 Task: In the  document pitch.txt Use the feature 'and check spelling and grammer' Select the body of letter and change paragraph spacing to  'Double' Select the word Greetings and change font size to  27
Action: Mouse moved to (278, 437)
Screenshot: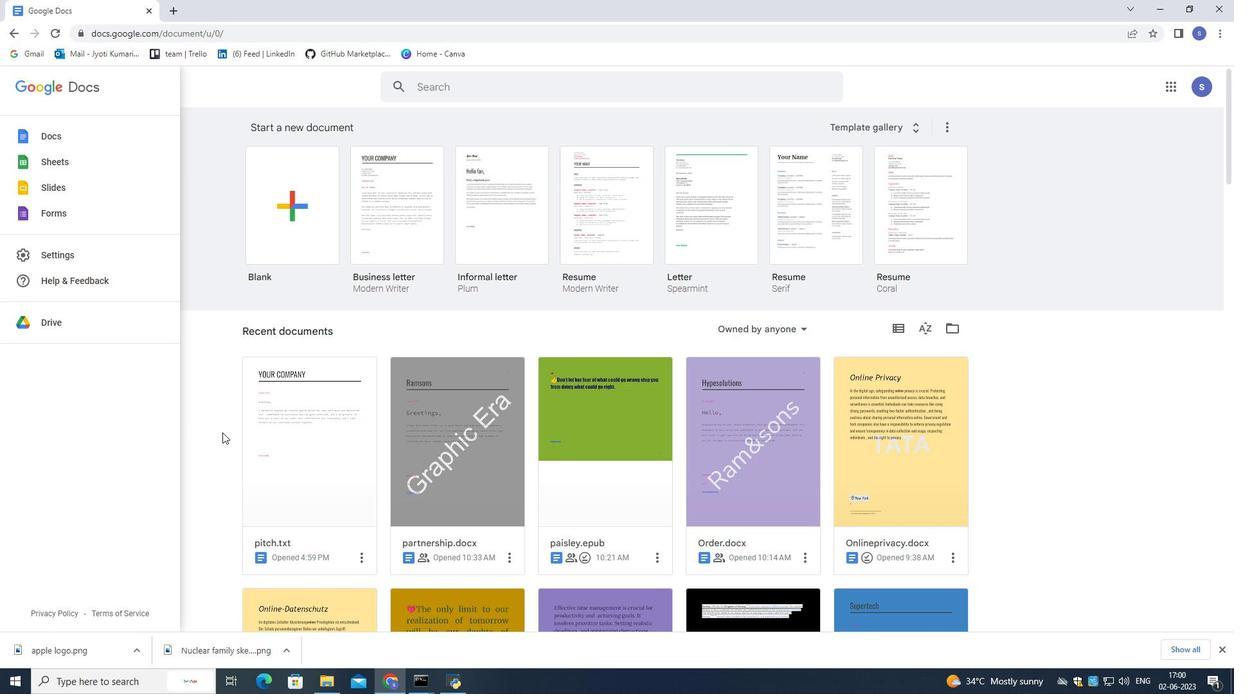 
Action: Mouse pressed left at (278, 437)
Screenshot: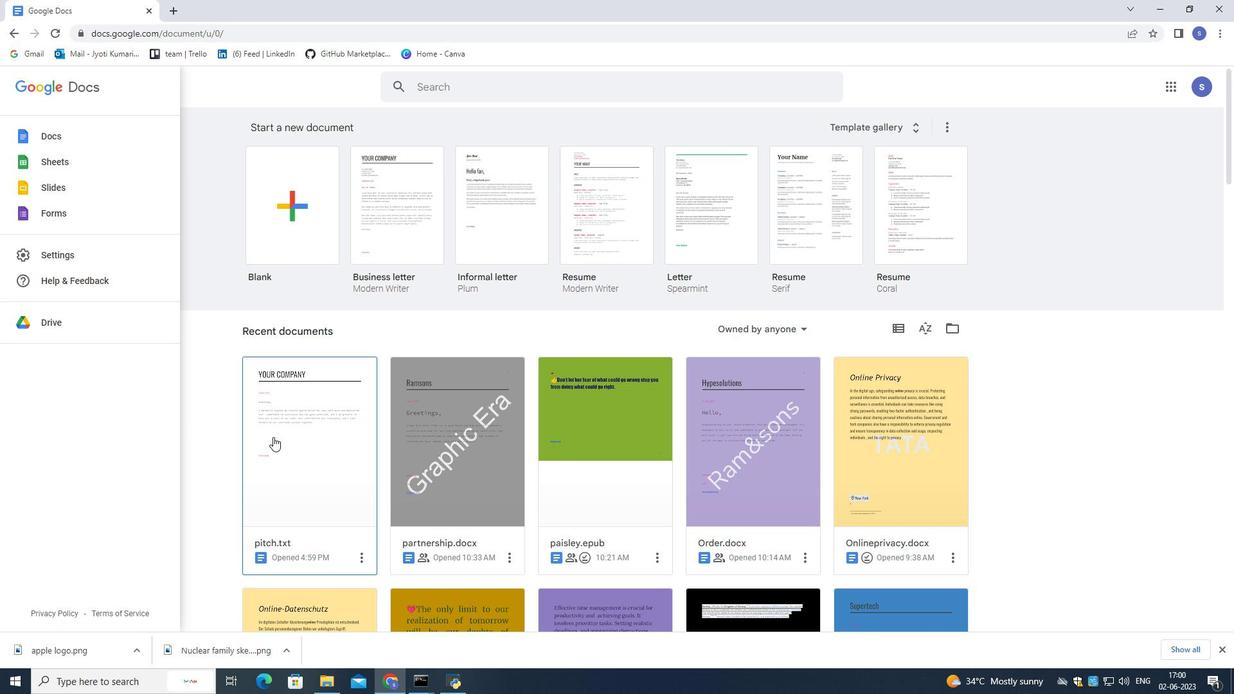 
Action: Mouse moved to (280, 438)
Screenshot: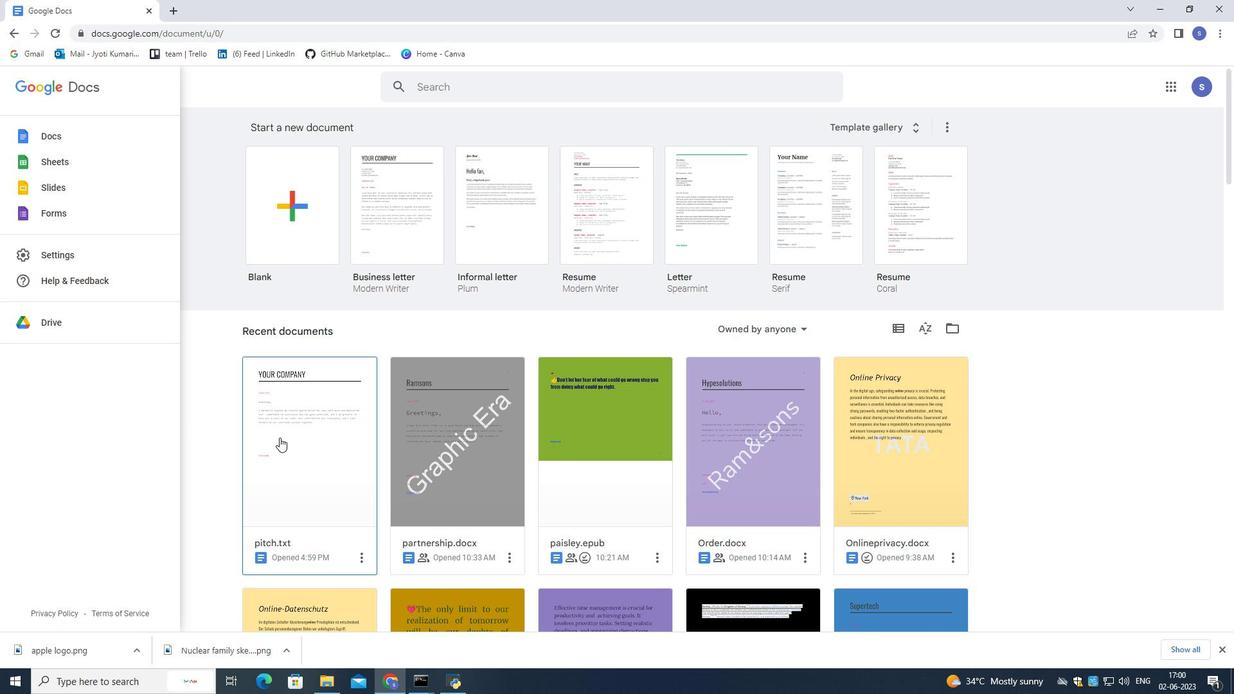 
Action: Mouse pressed left at (280, 438)
Screenshot: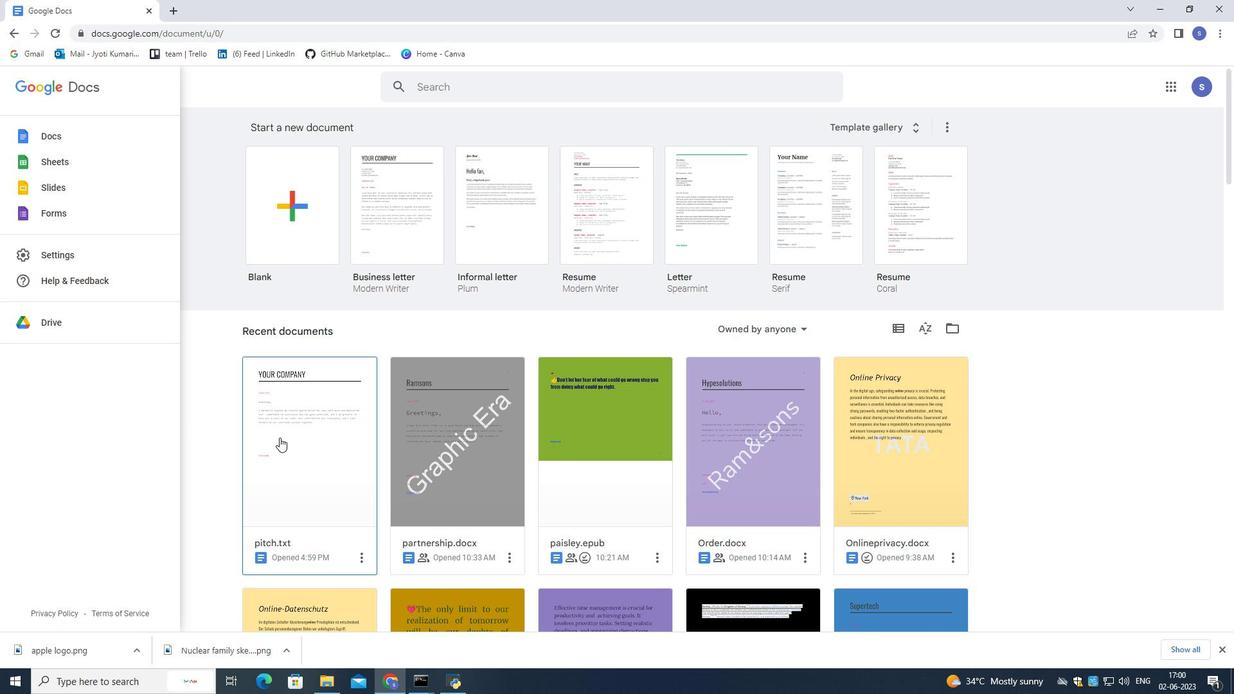 
Action: Mouse moved to (388, 382)
Screenshot: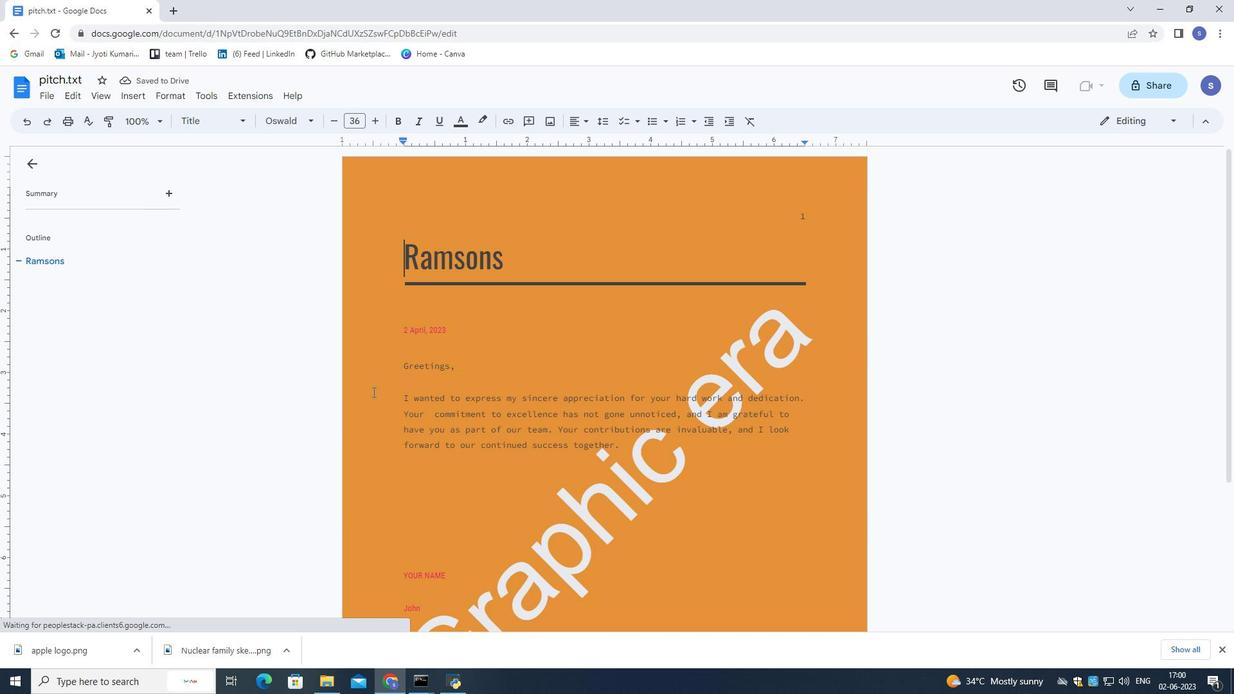 
Action: Mouse scrolled (388, 381) with delta (0, 0)
Screenshot: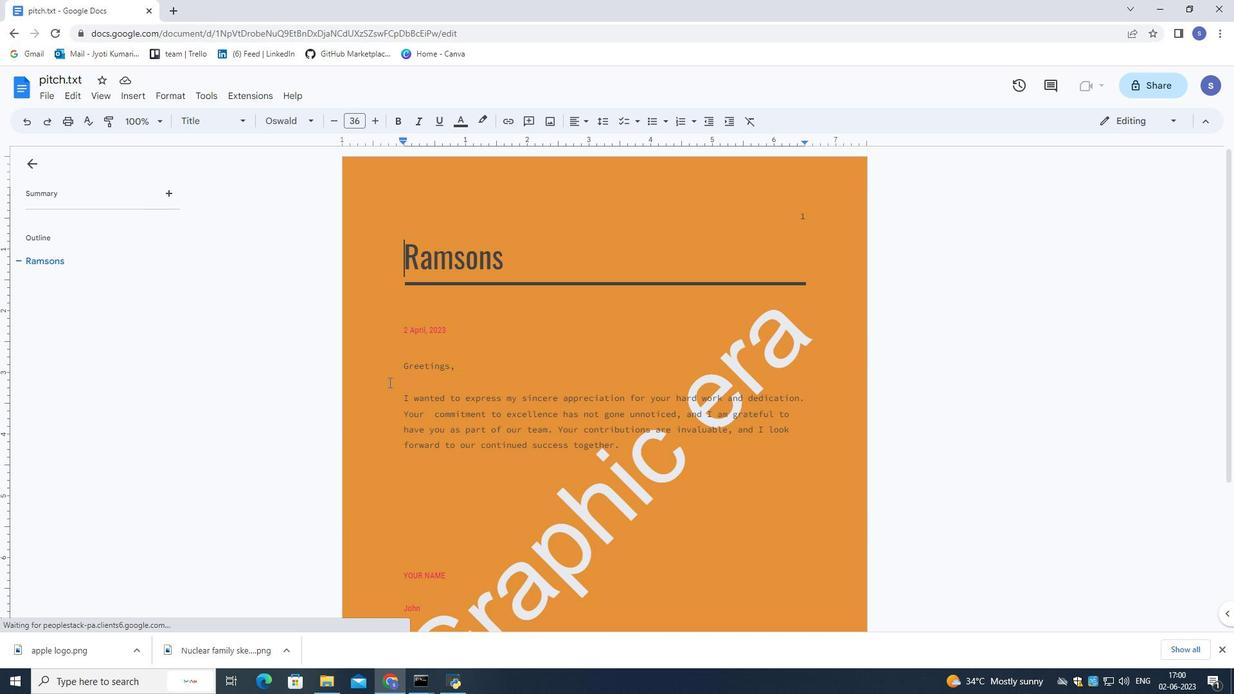 
Action: Mouse scrolled (388, 383) with delta (0, 0)
Screenshot: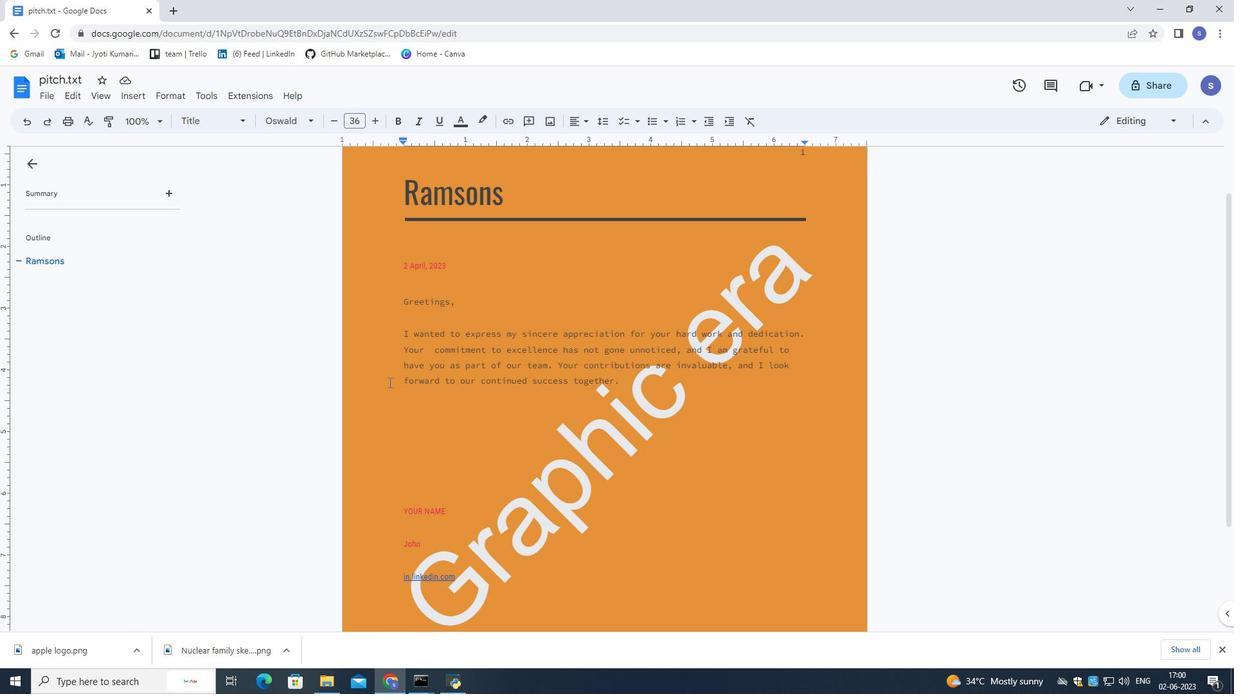 
Action: Mouse moved to (210, 95)
Screenshot: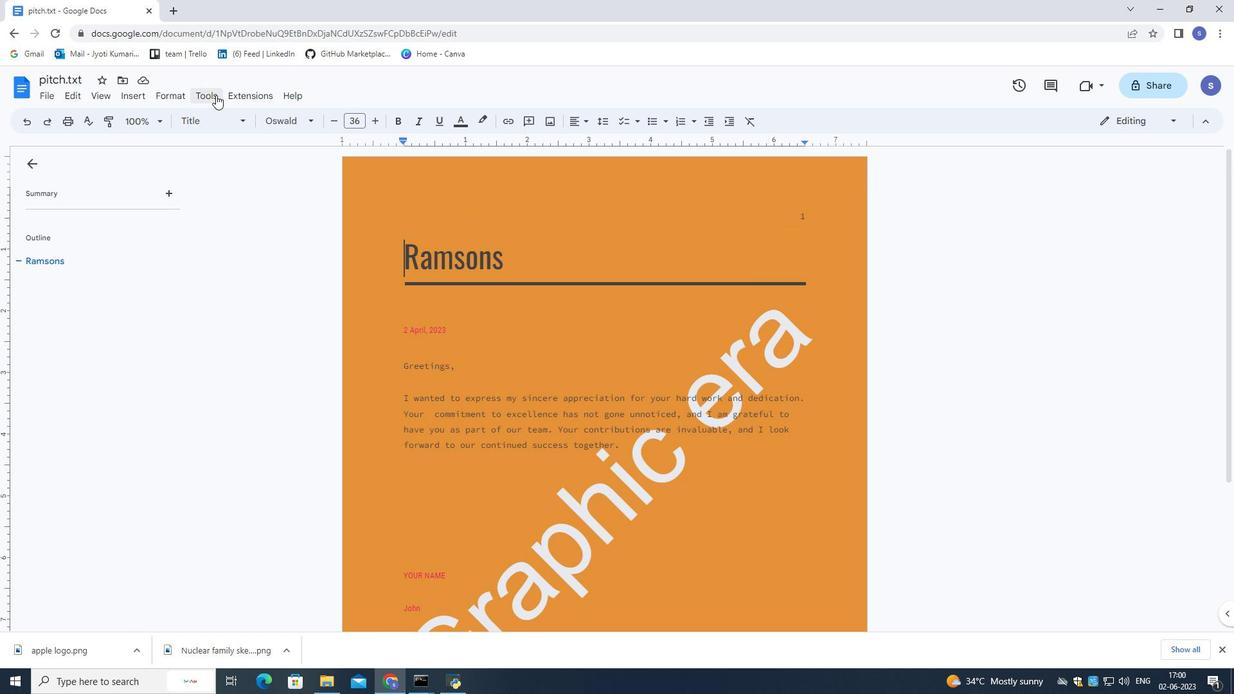 
Action: Mouse pressed left at (210, 95)
Screenshot: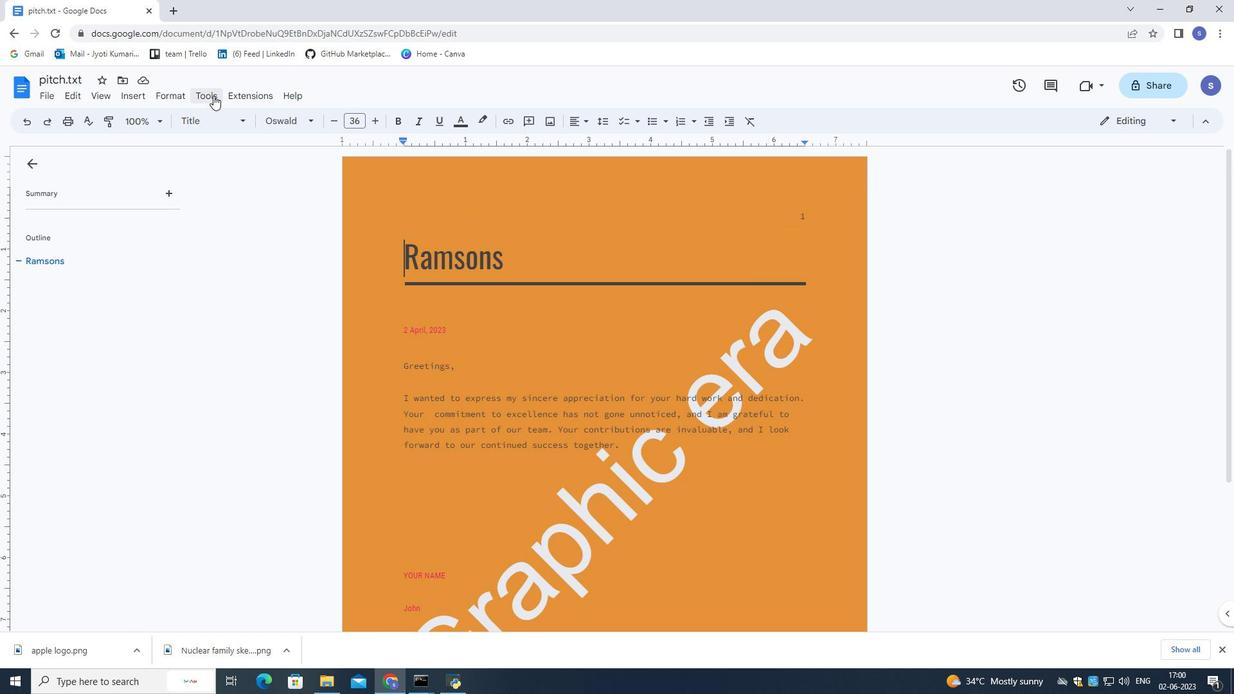 
Action: Mouse moved to (444, 125)
Screenshot: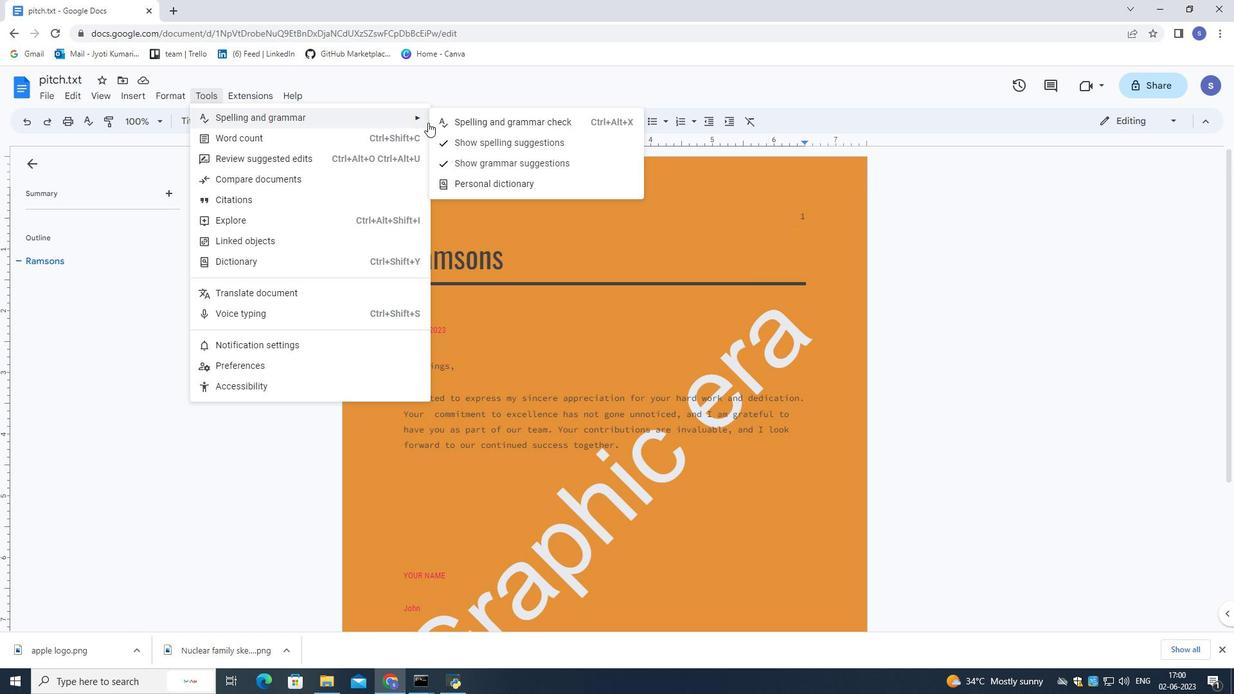 
Action: Mouse pressed left at (444, 125)
Screenshot: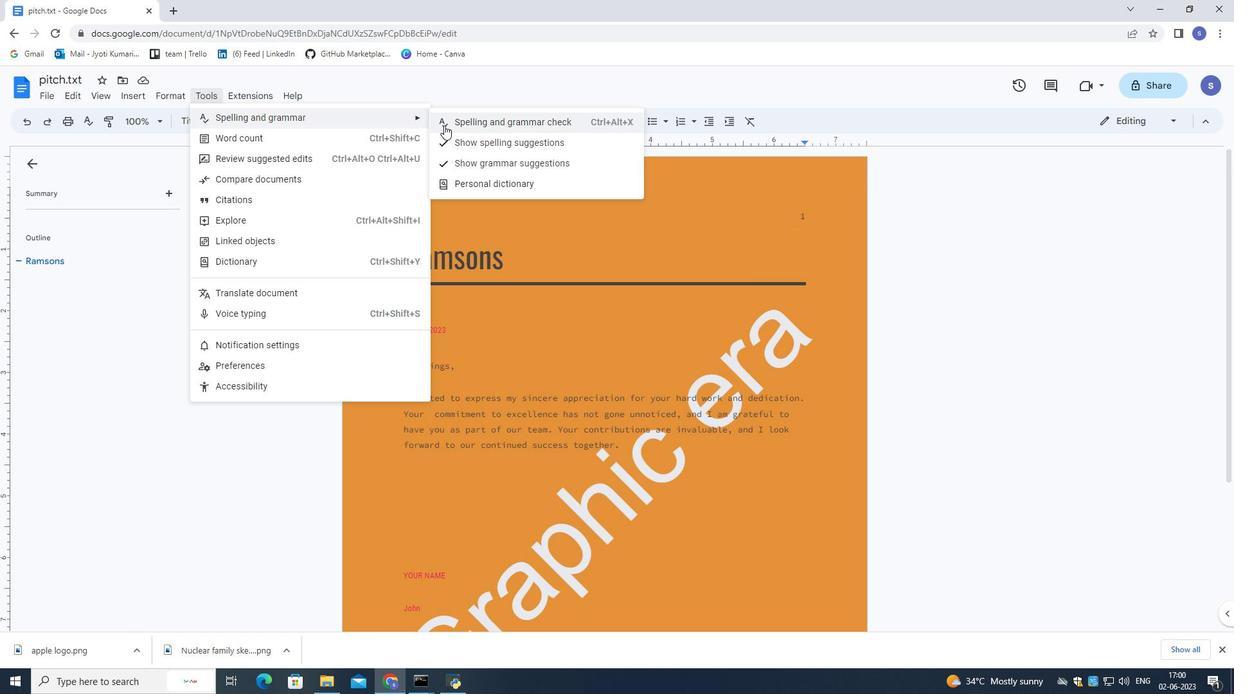 
Action: Mouse moved to (633, 449)
Screenshot: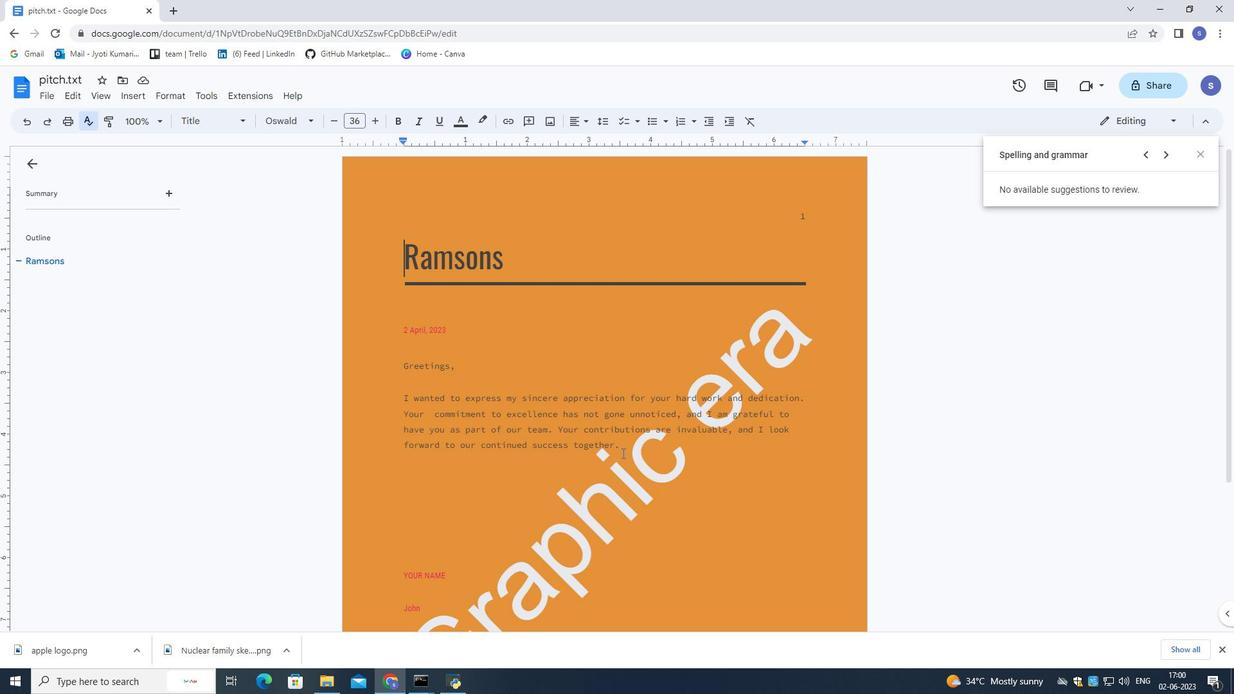 
Action: Mouse pressed left at (633, 449)
Screenshot: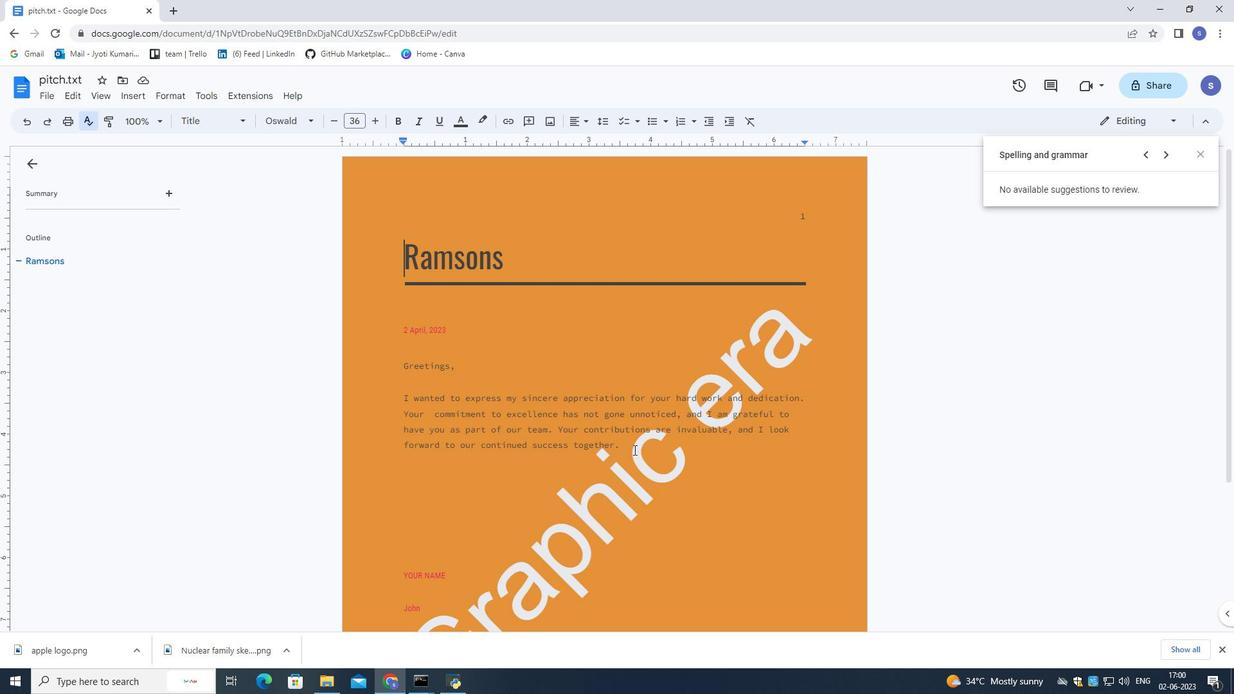 
Action: Mouse moved to (596, 123)
Screenshot: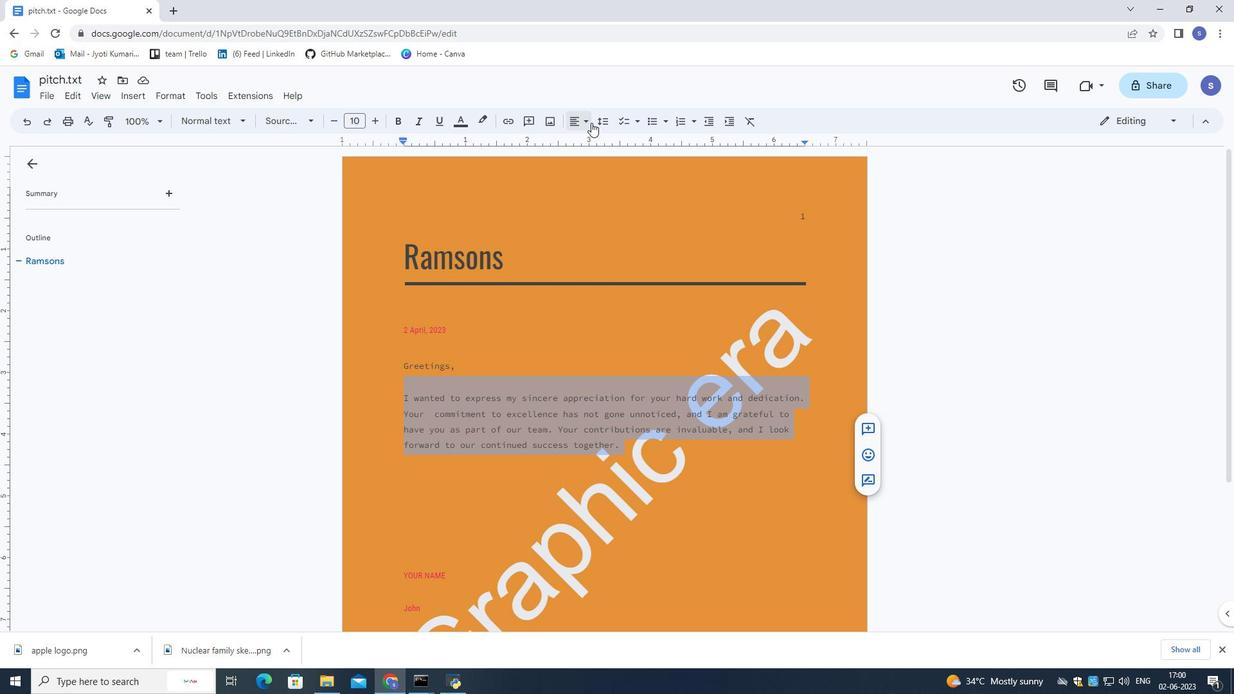 
Action: Mouse pressed left at (596, 123)
Screenshot: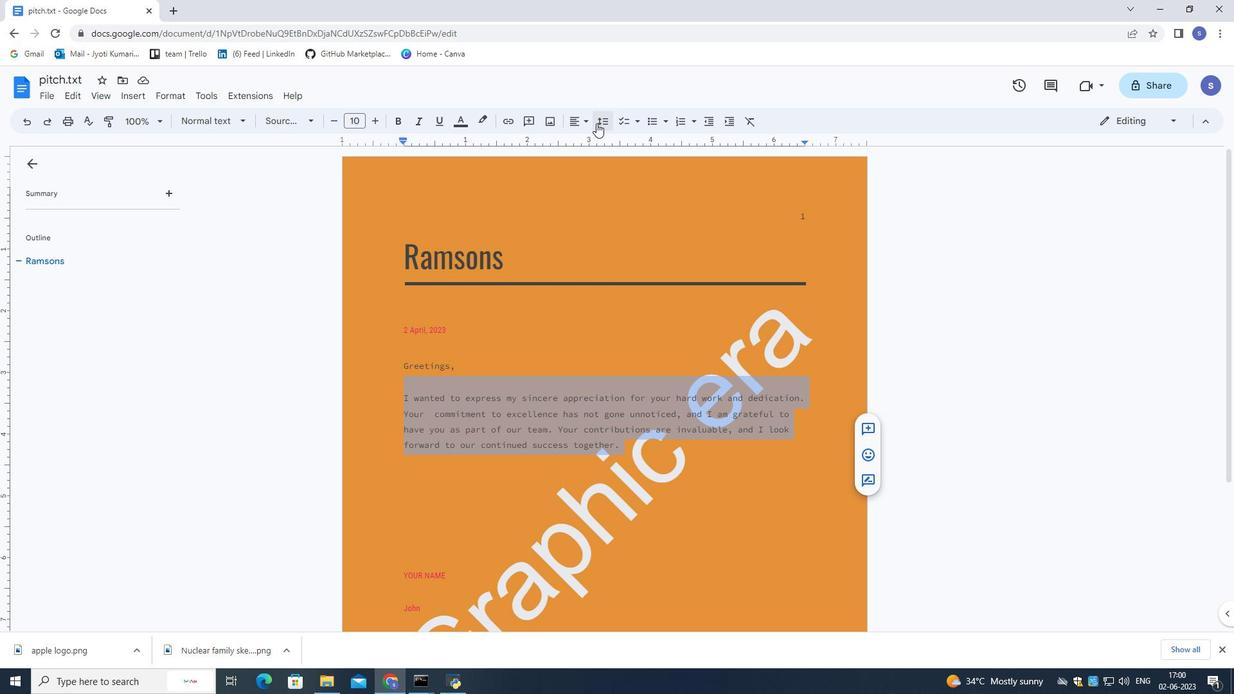
Action: Mouse moved to (614, 205)
Screenshot: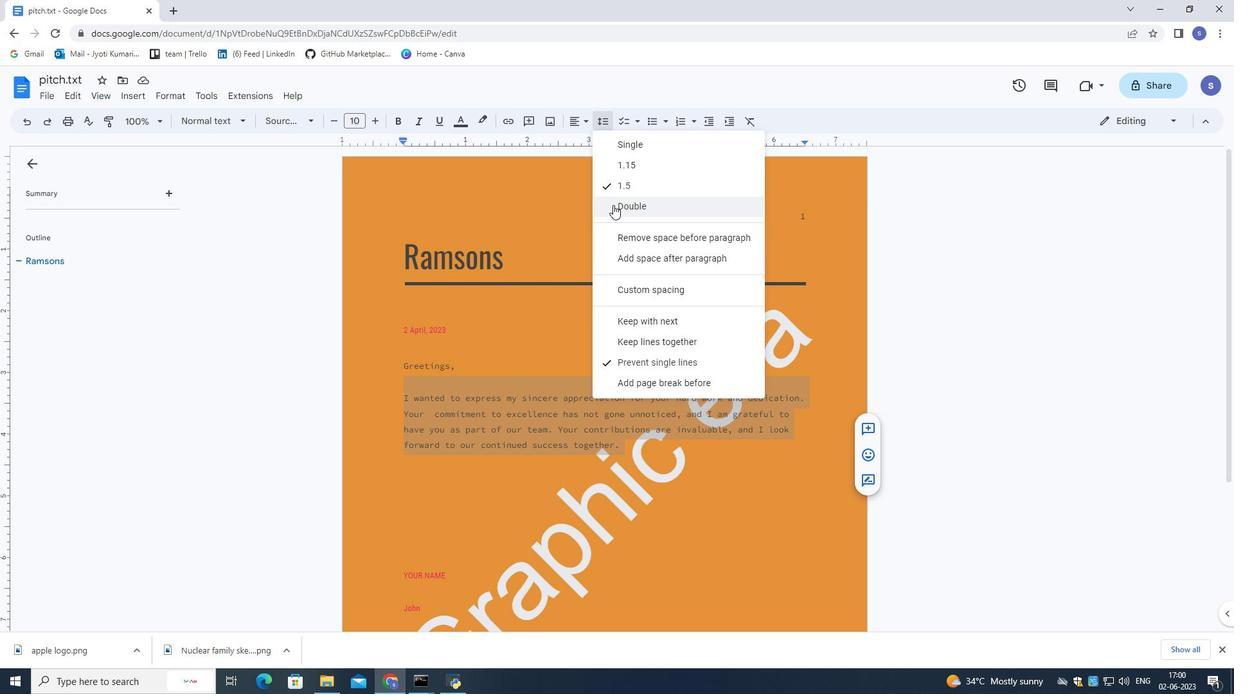 
Action: Mouse pressed left at (614, 205)
Screenshot: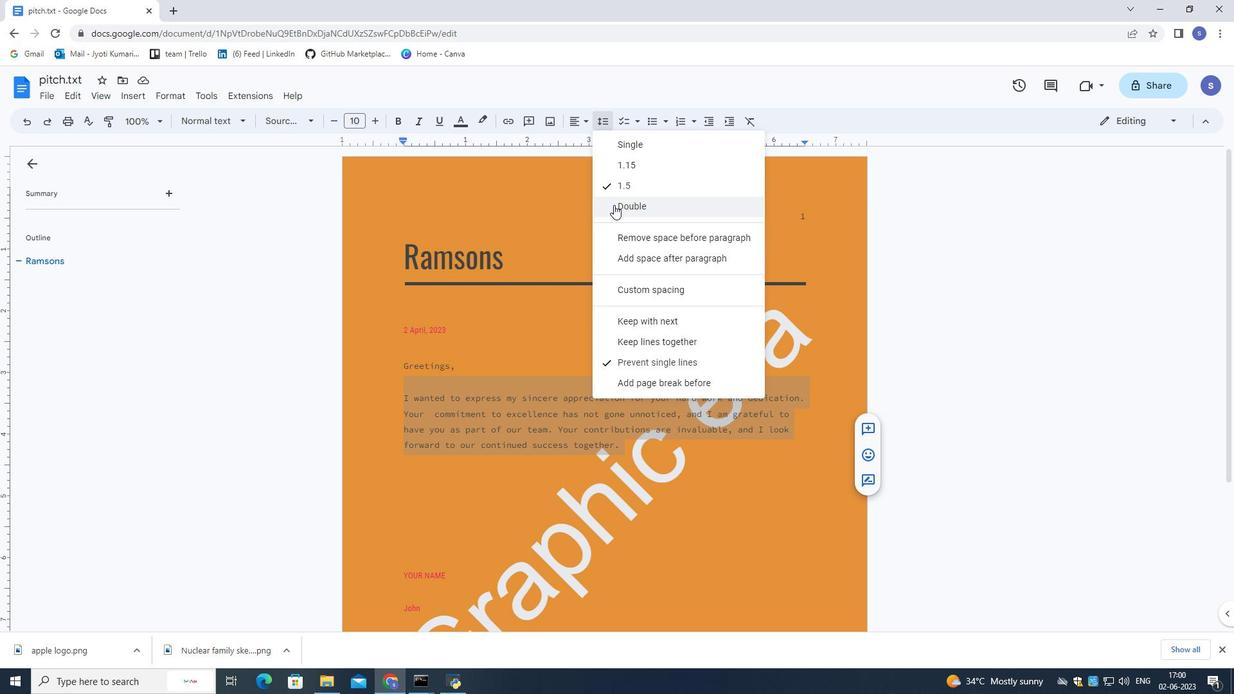 
Action: Mouse moved to (465, 362)
Screenshot: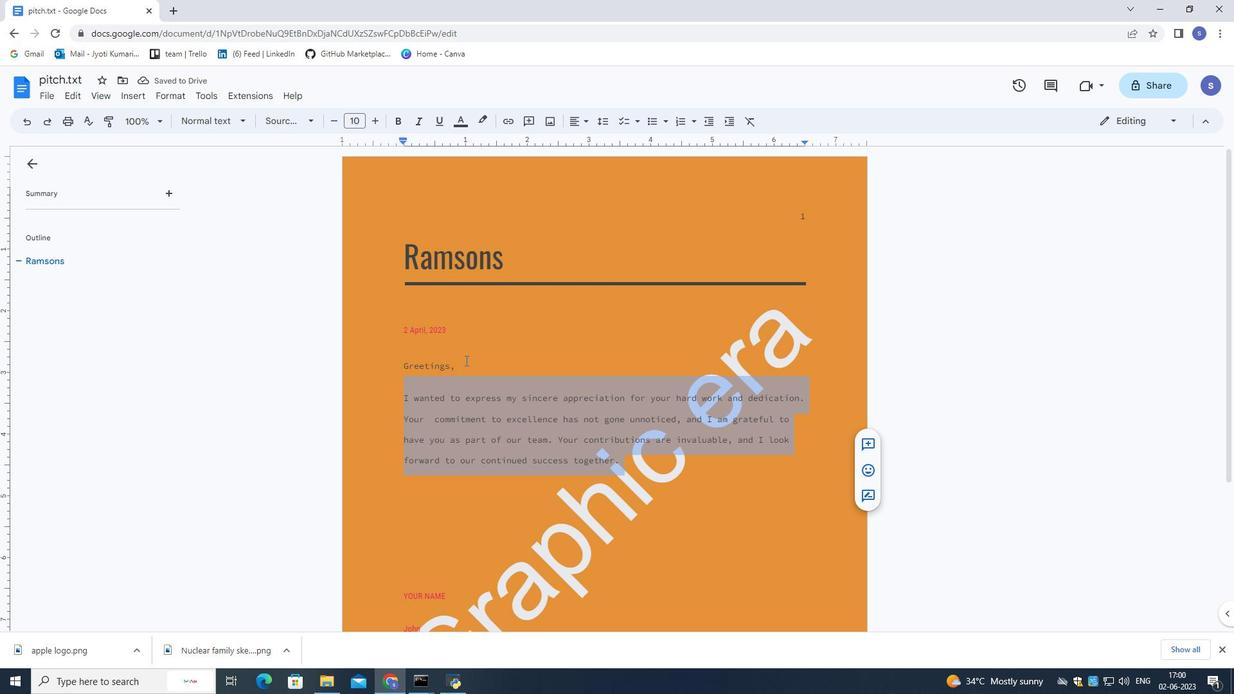 
Action: Mouse pressed left at (465, 362)
Screenshot: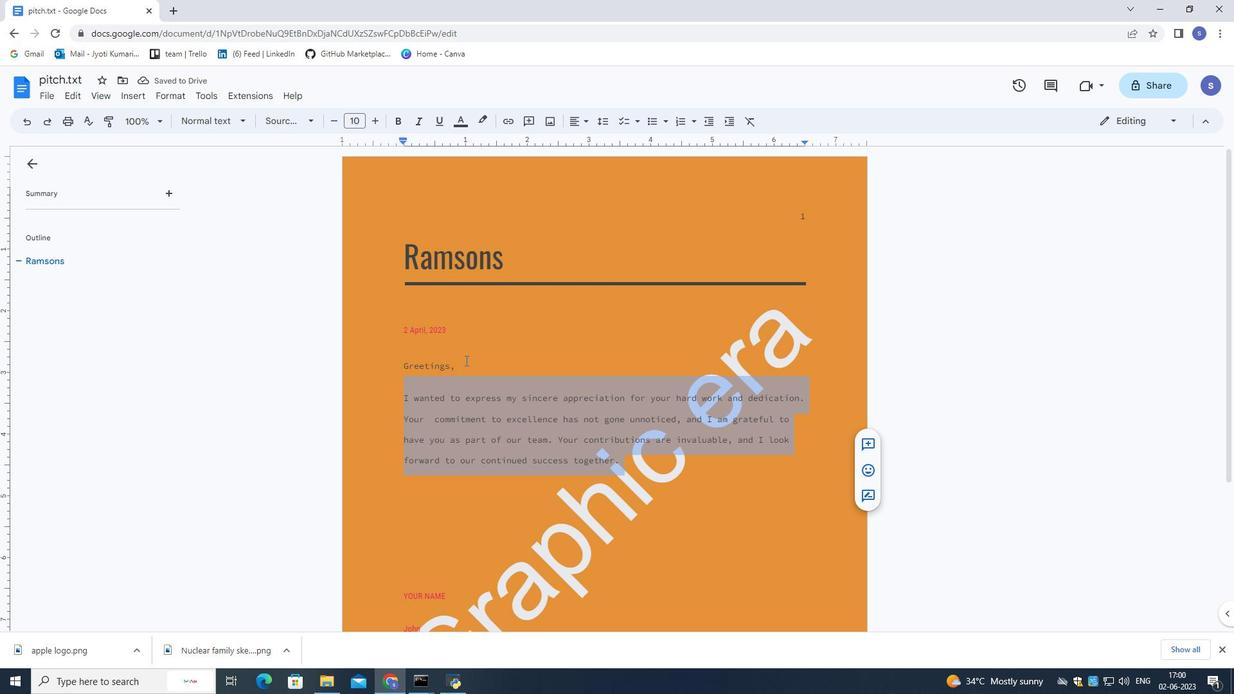 
Action: Mouse moved to (370, 124)
Screenshot: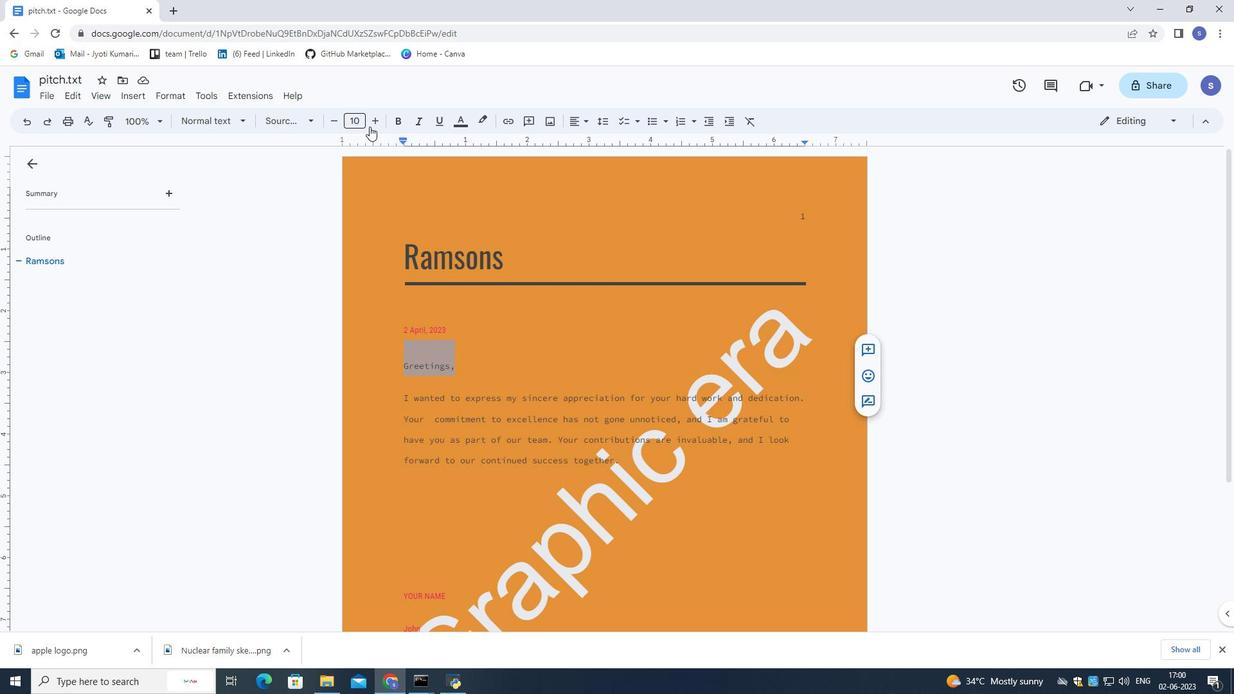 
Action: Mouse pressed left at (370, 124)
Screenshot: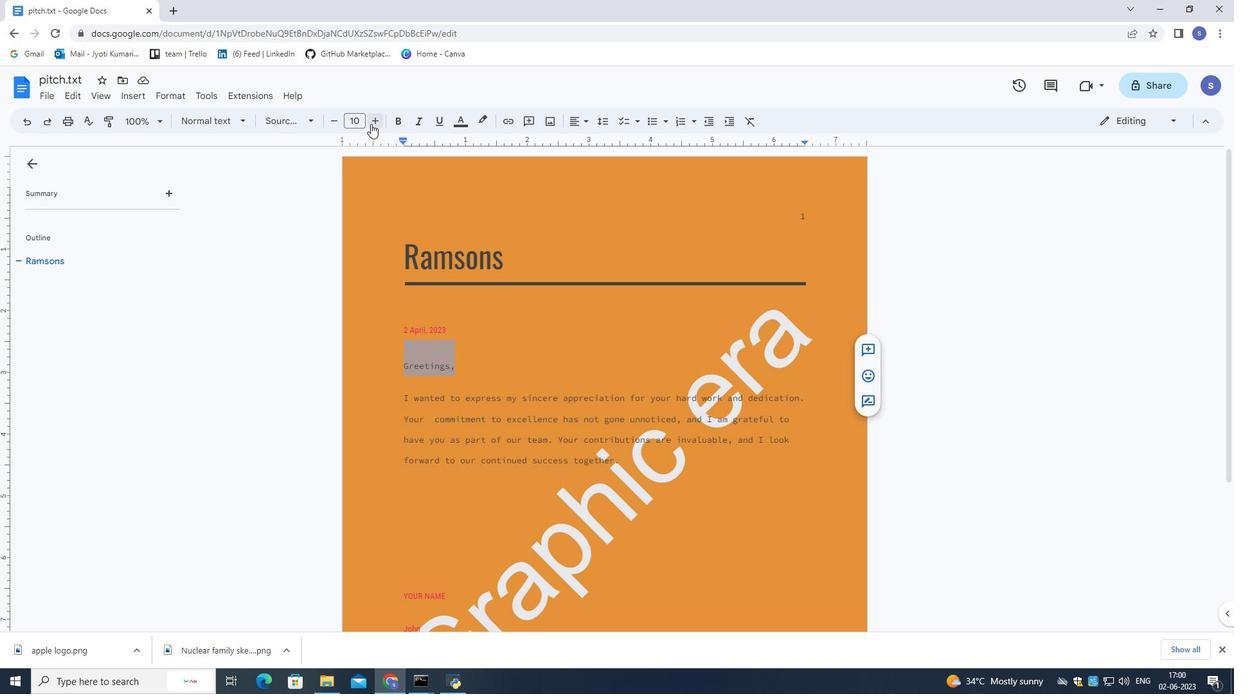 
Action: Mouse moved to (376, 122)
Screenshot: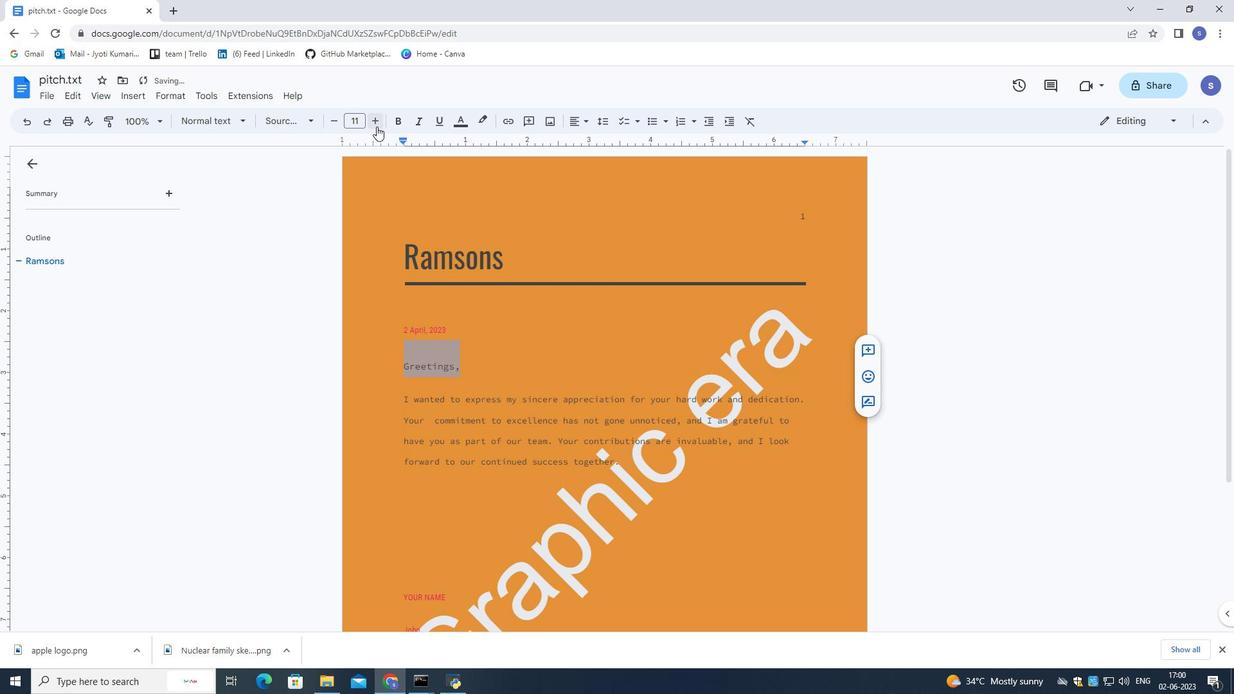 
Action: Mouse pressed left at (376, 122)
Screenshot: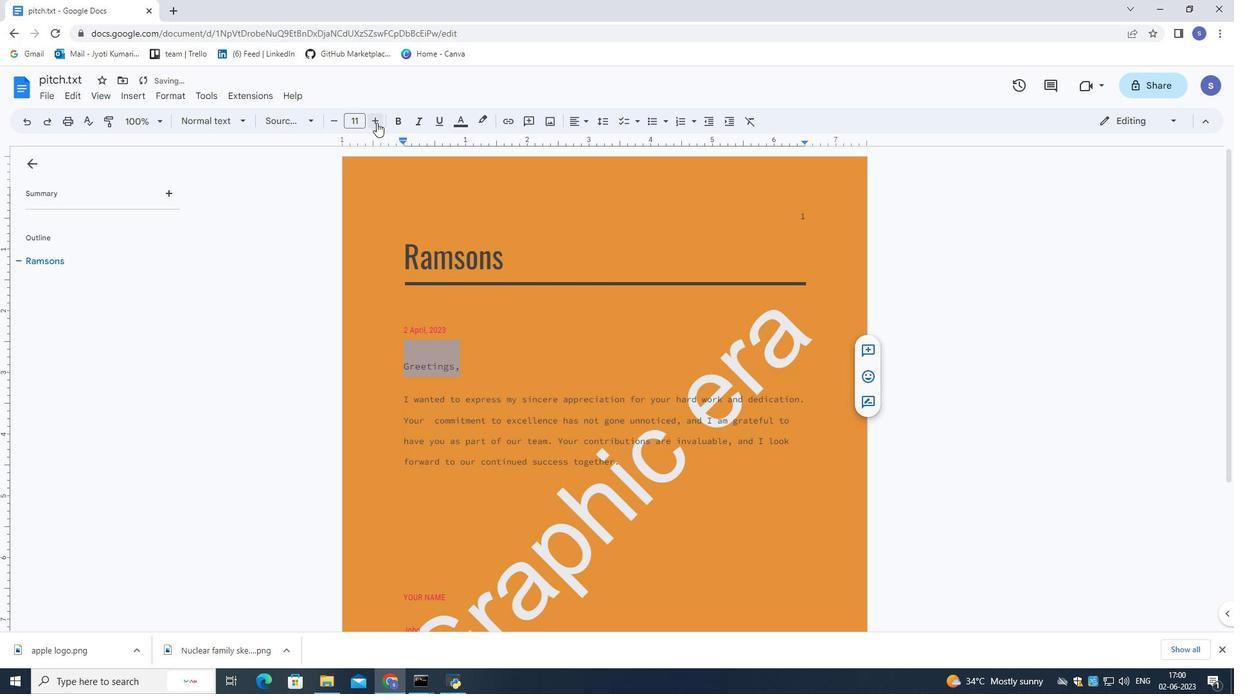 
Action: Mouse moved to (375, 122)
Screenshot: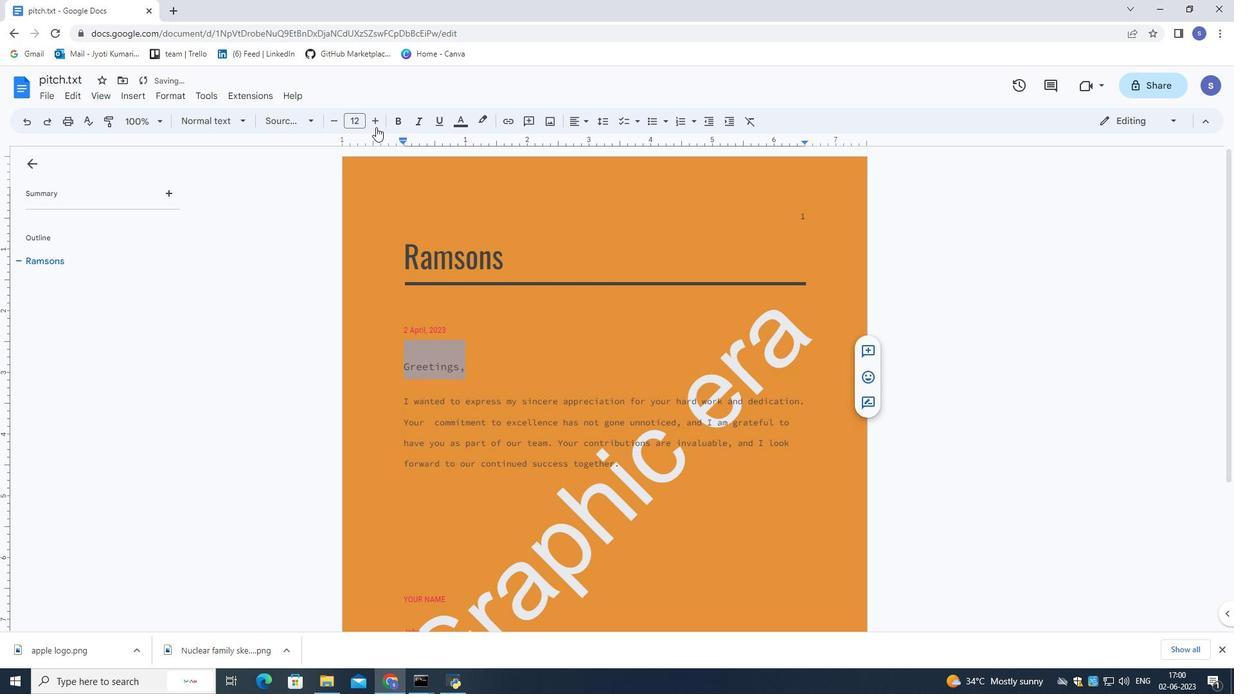 
Action: Mouse pressed left at (375, 122)
Screenshot: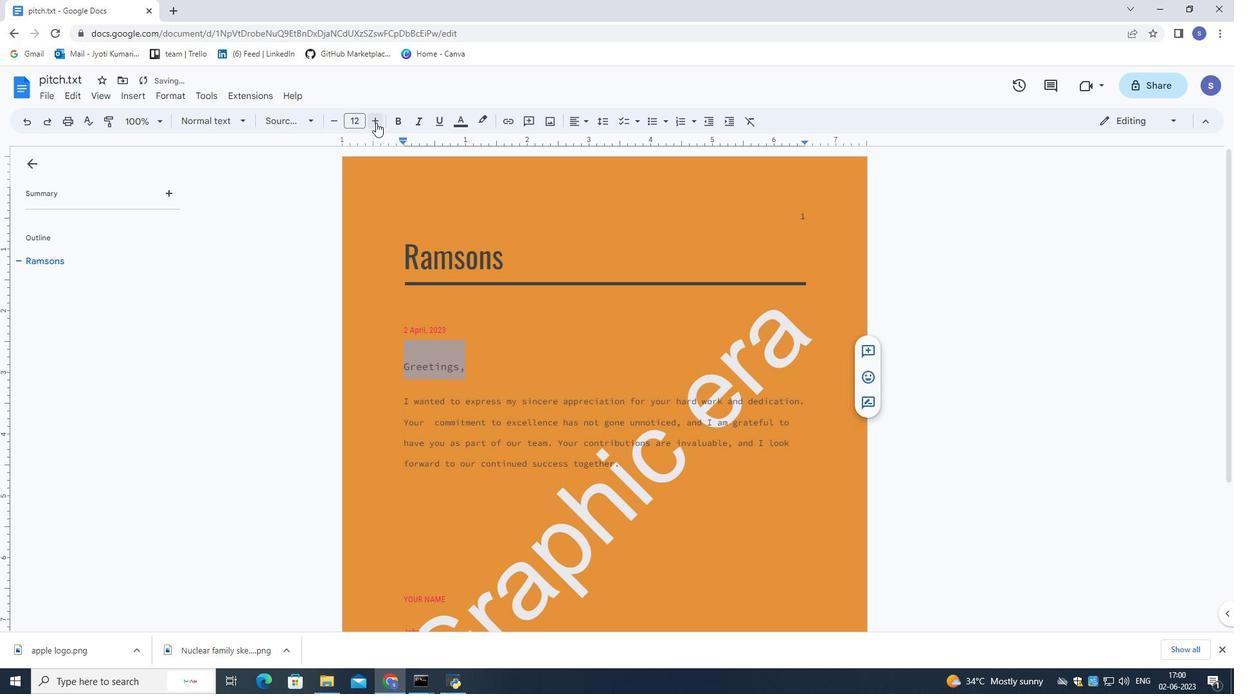 
Action: Mouse moved to (349, 120)
Screenshot: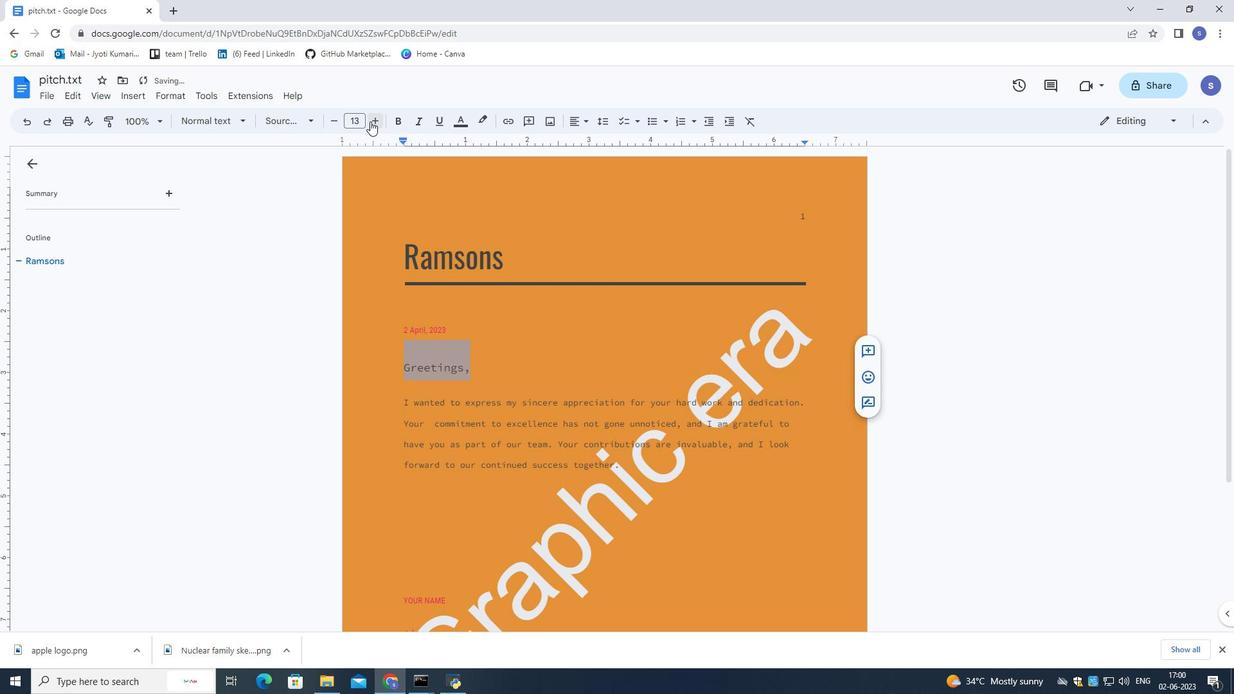 
Action: Mouse pressed left at (349, 120)
Screenshot: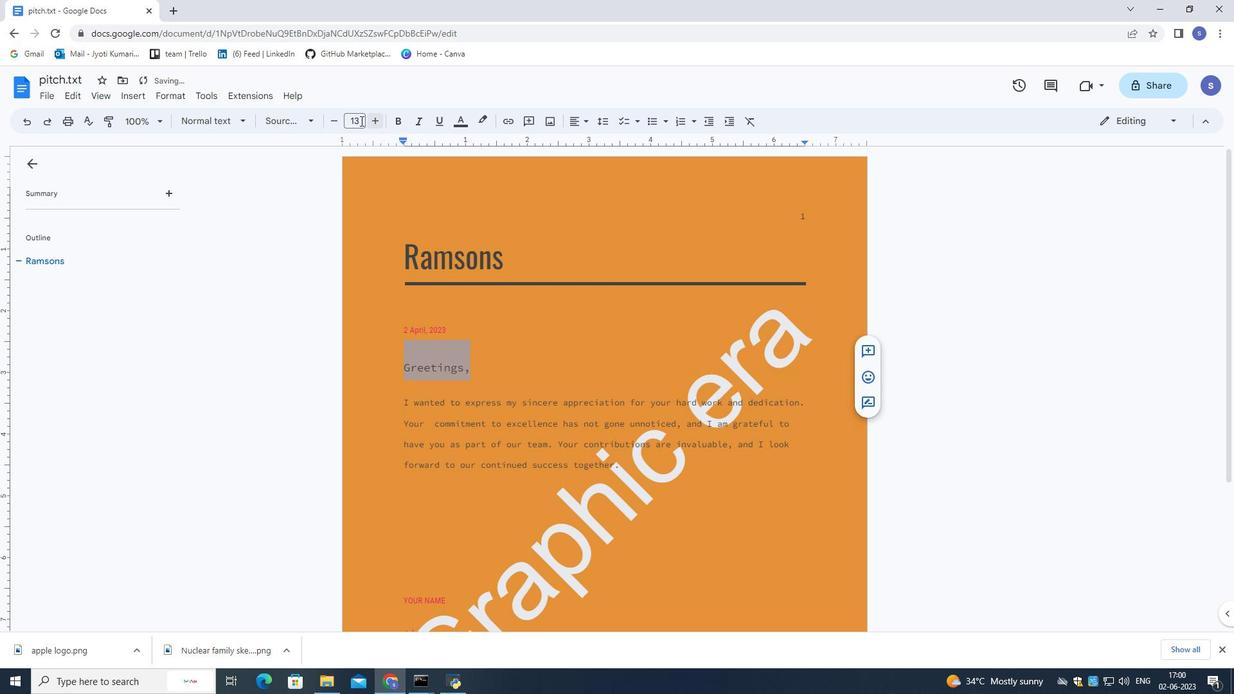
Action: Mouse moved to (372, 123)
Screenshot: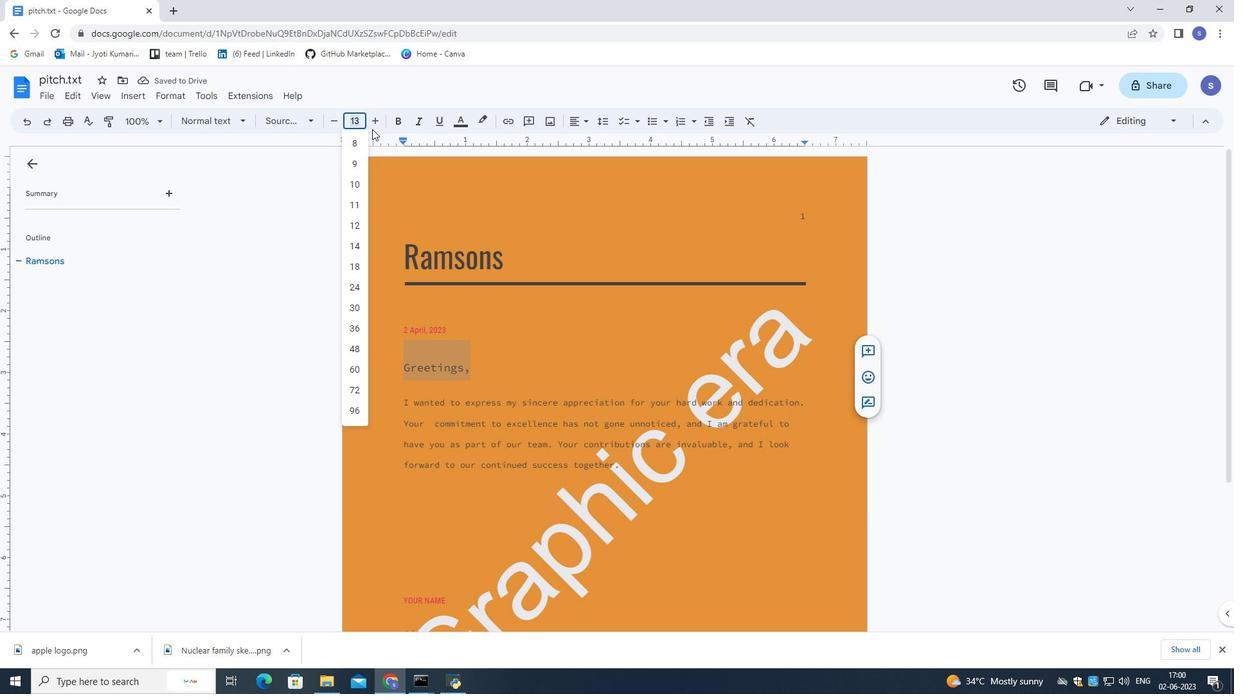 
Action: Mouse pressed left at (372, 123)
Screenshot: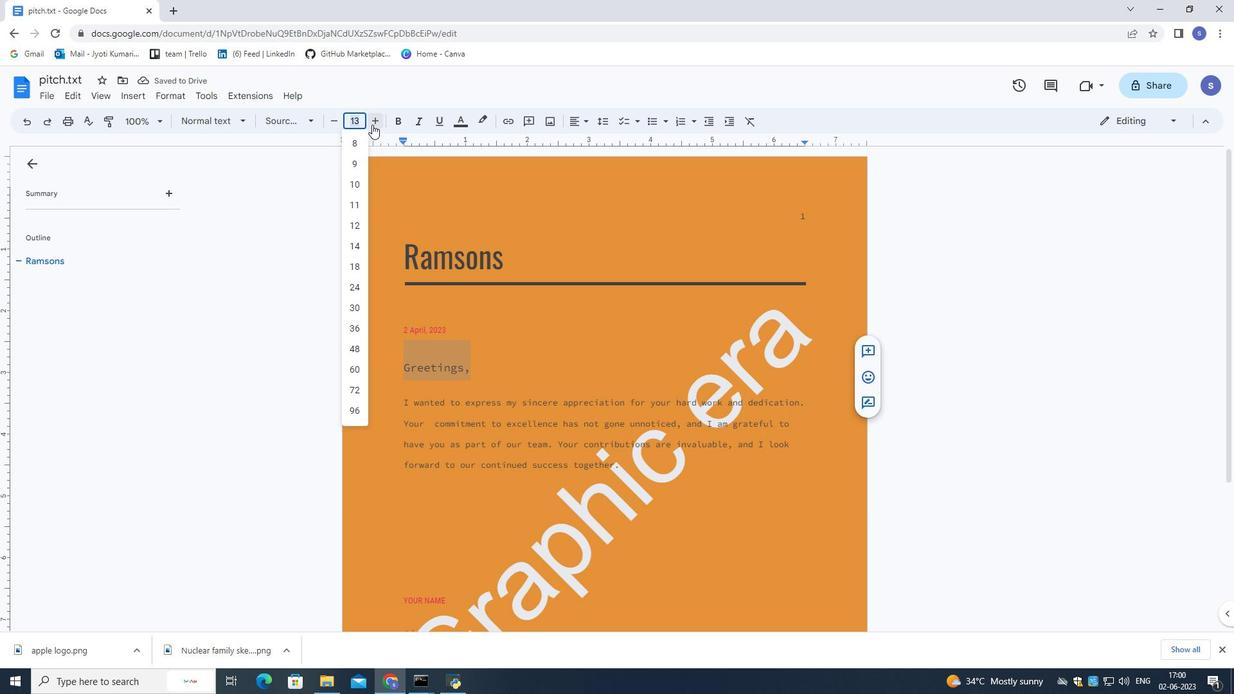 
Action: Mouse pressed left at (372, 123)
Screenshot: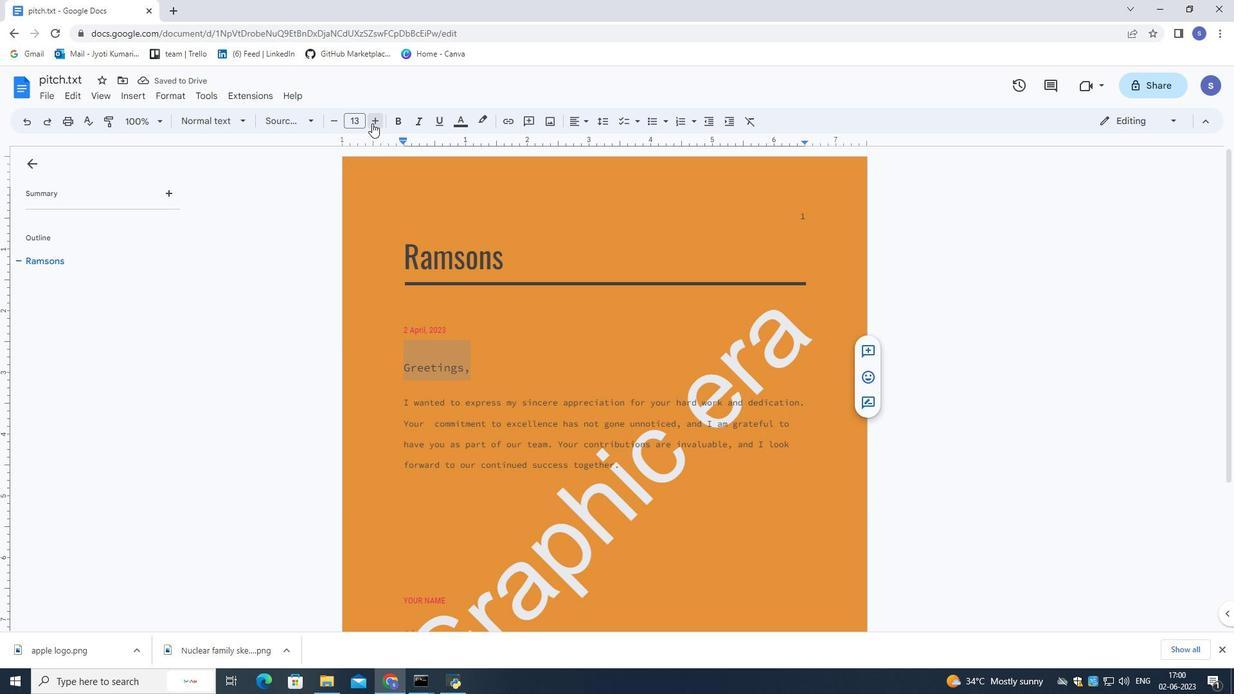 
Action: Mouse pressed left at (372, 123)
Screenshot: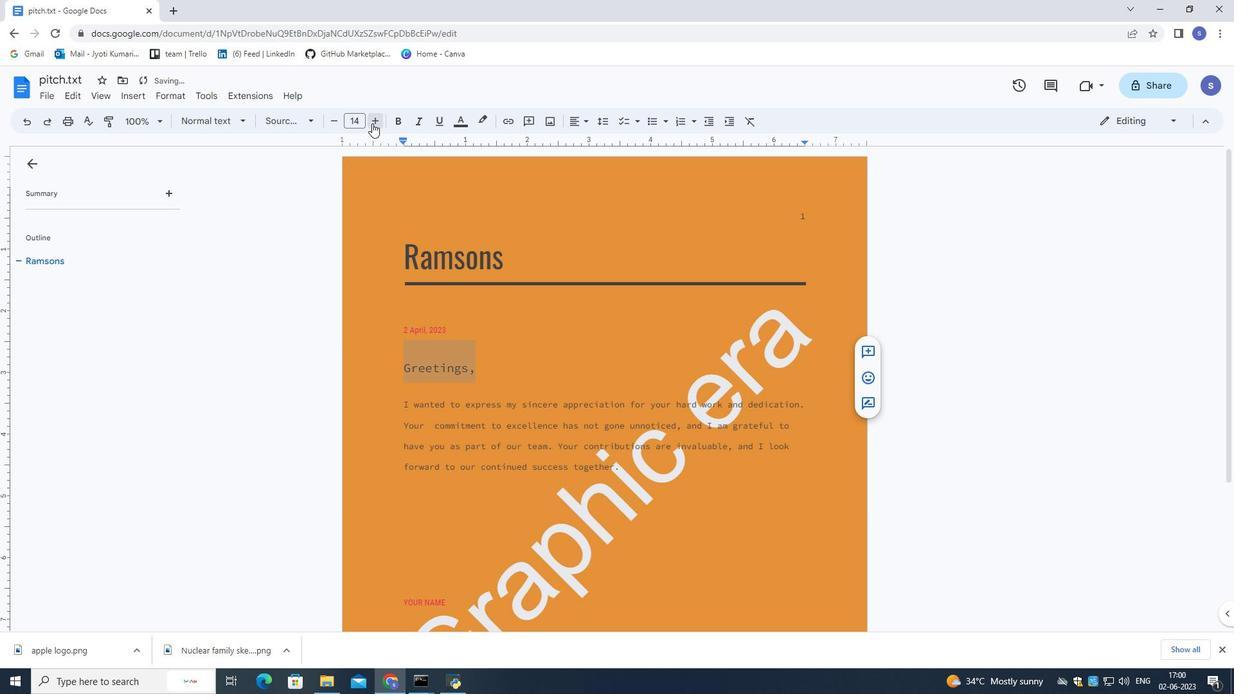 
Action: Mouse pressed left at (372, 123)
Screenshot: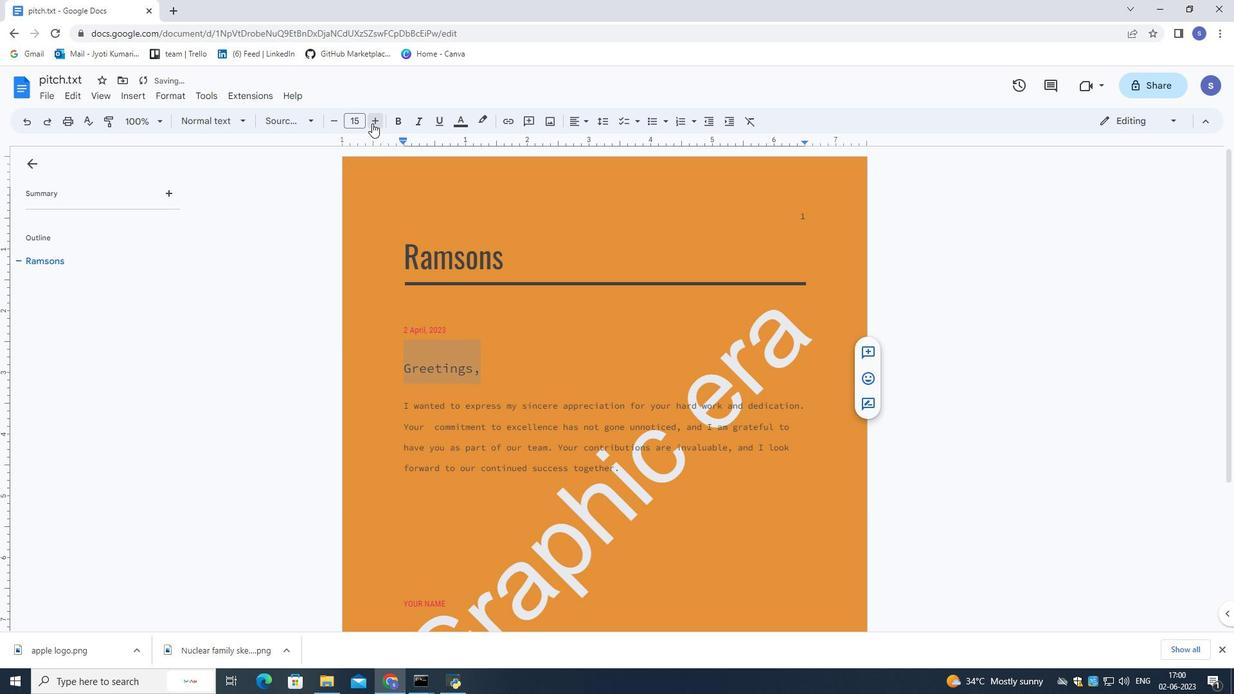 
Action: Mouse pressed left at (372, 123)
Screenshot: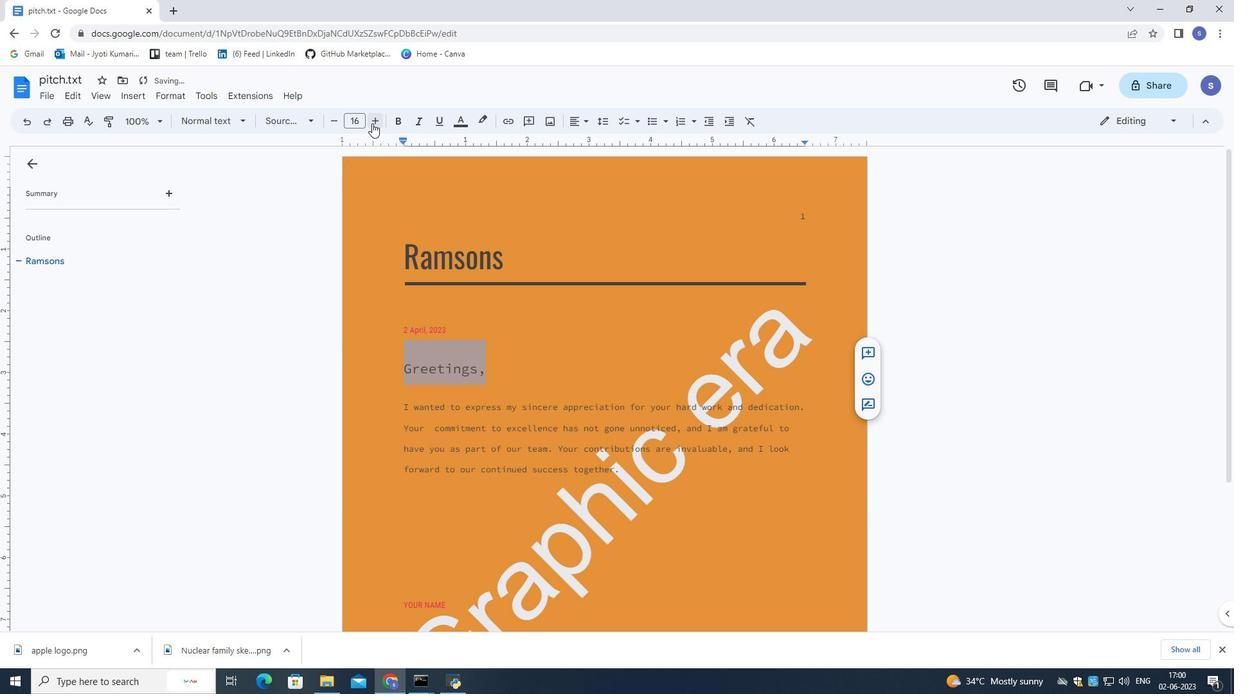 
Action: Mouse pressed left at (372, 123)
Screenshot: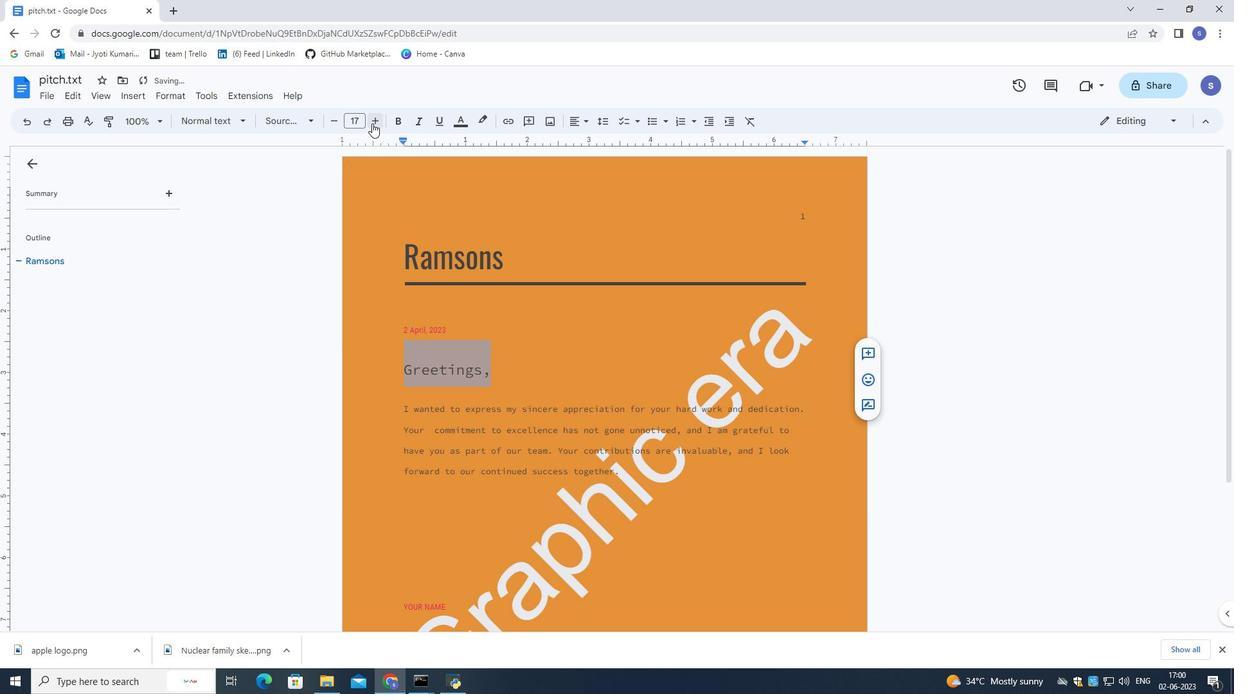 
Action: Mouse pressed left at (372, 123)
Screenshot: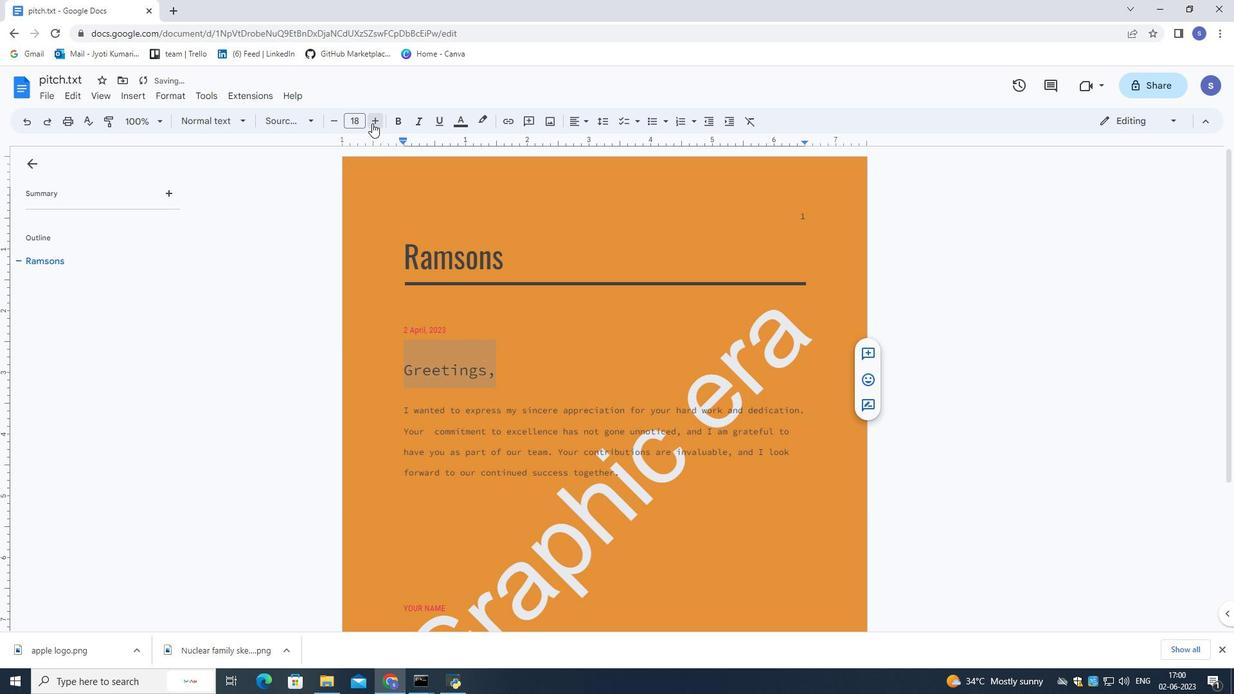 
Action: Mouse pressed left at (372, 123)
Screenshot: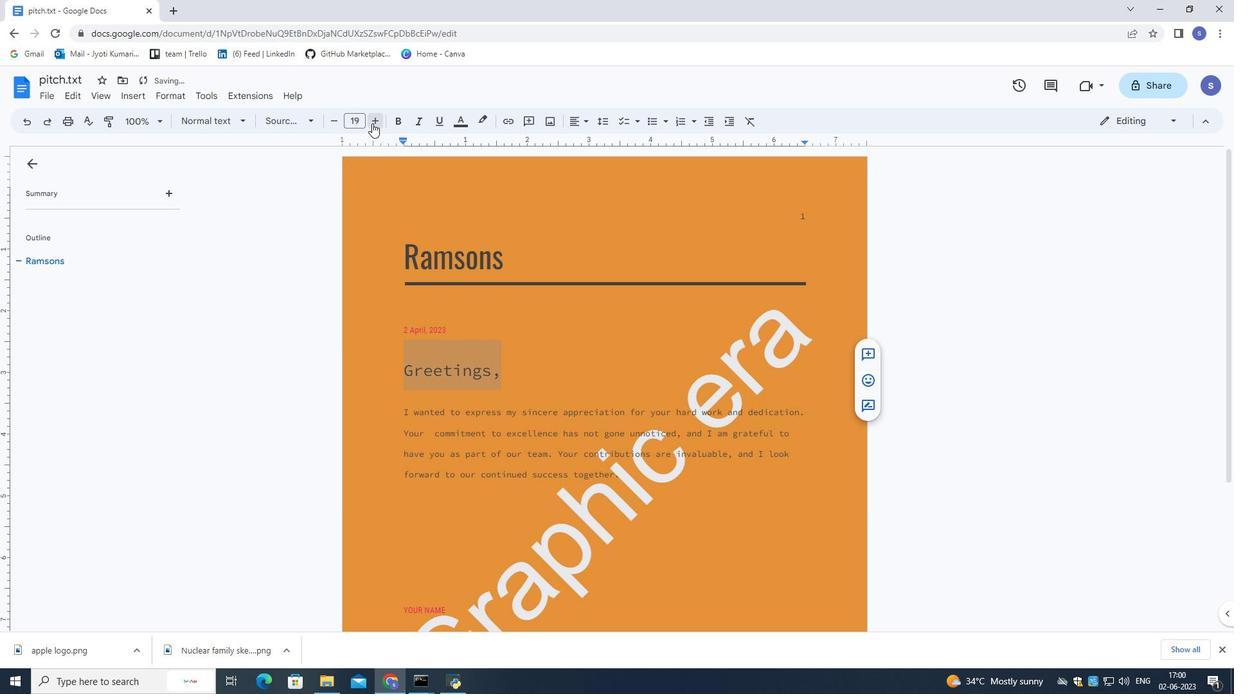 
Action: Mouse pressed left at (372, 123)
Screenshot: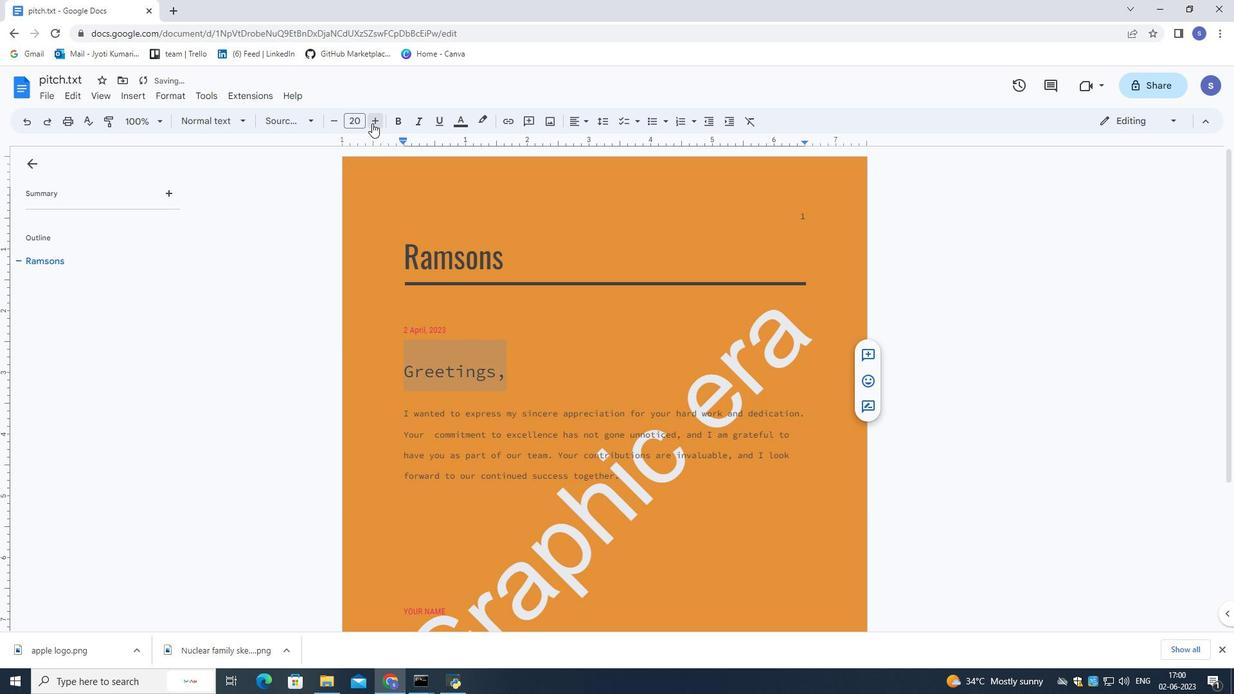
Action: Mouse pressed left at (372, 123)
Screenshot: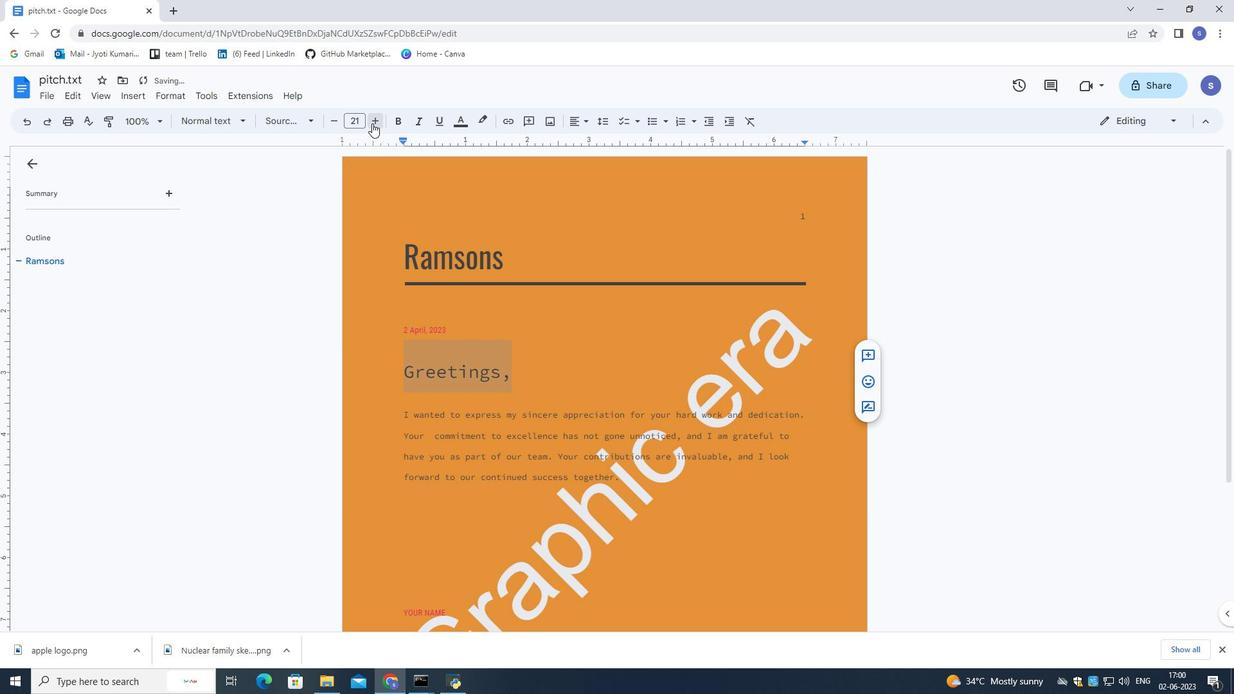 
Action: Mouse pressed left at (372, 123)
Screenshot: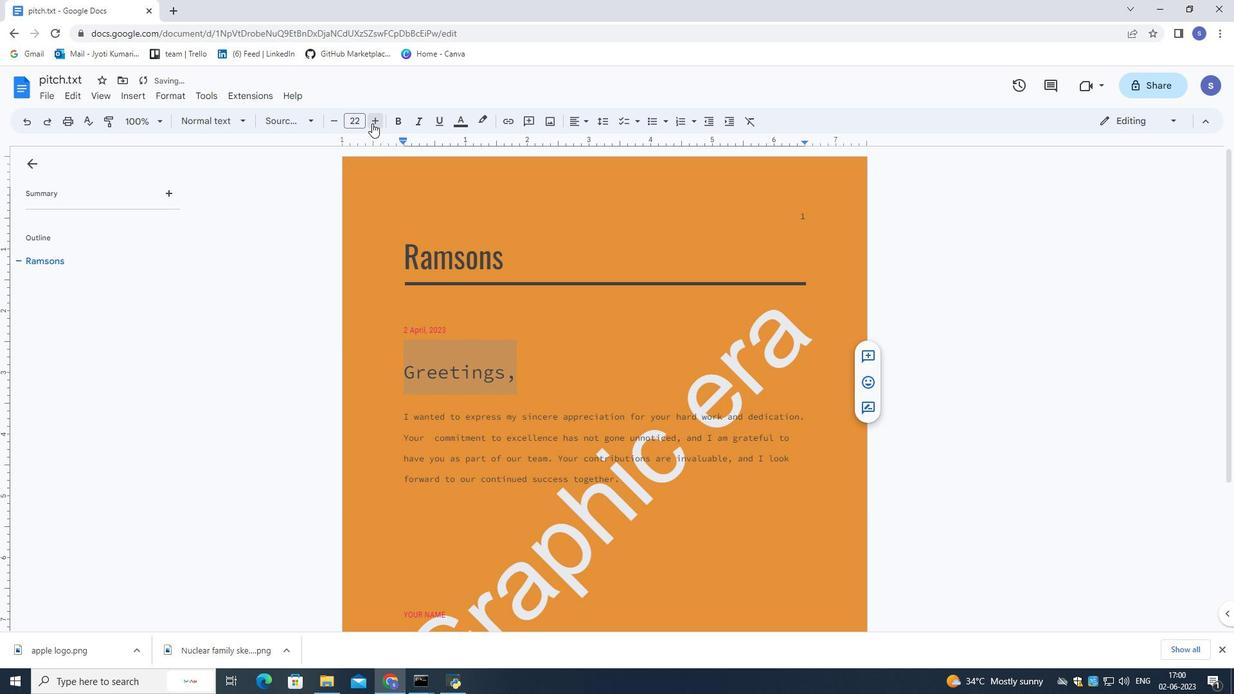 
Action: Mouse pressed left at (372, 123)
Screenshot: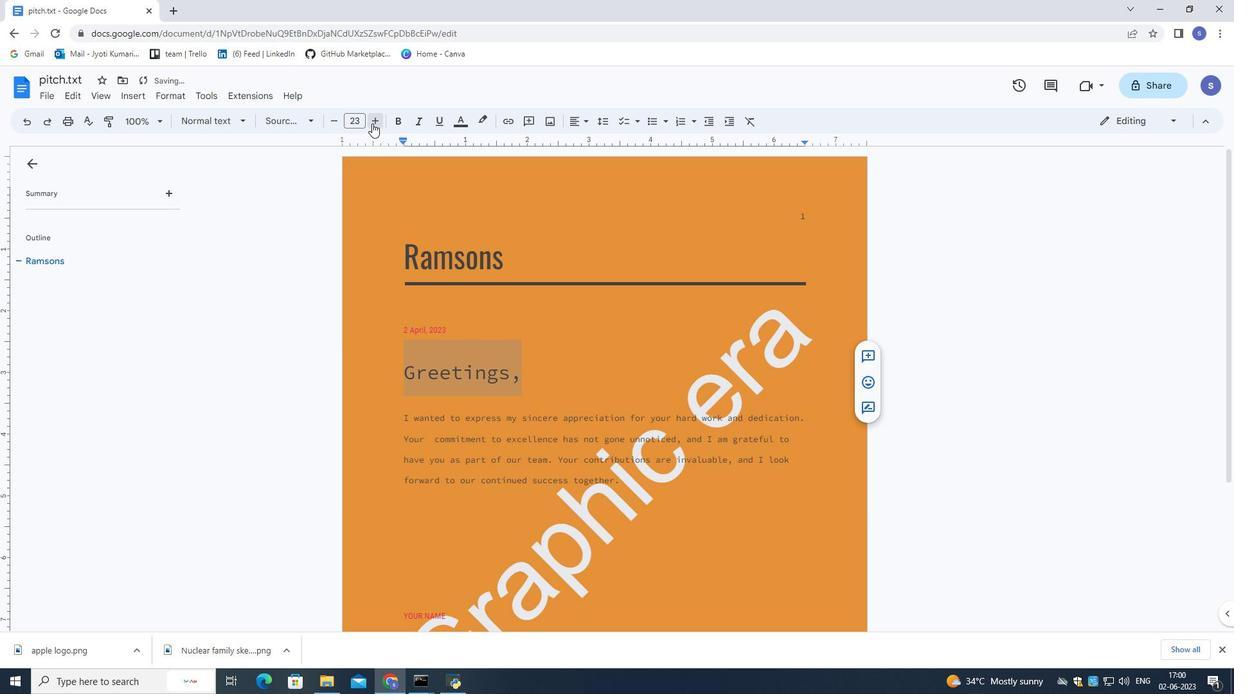 
Action: Mouse pressed left at (372, 123)
Screenshot: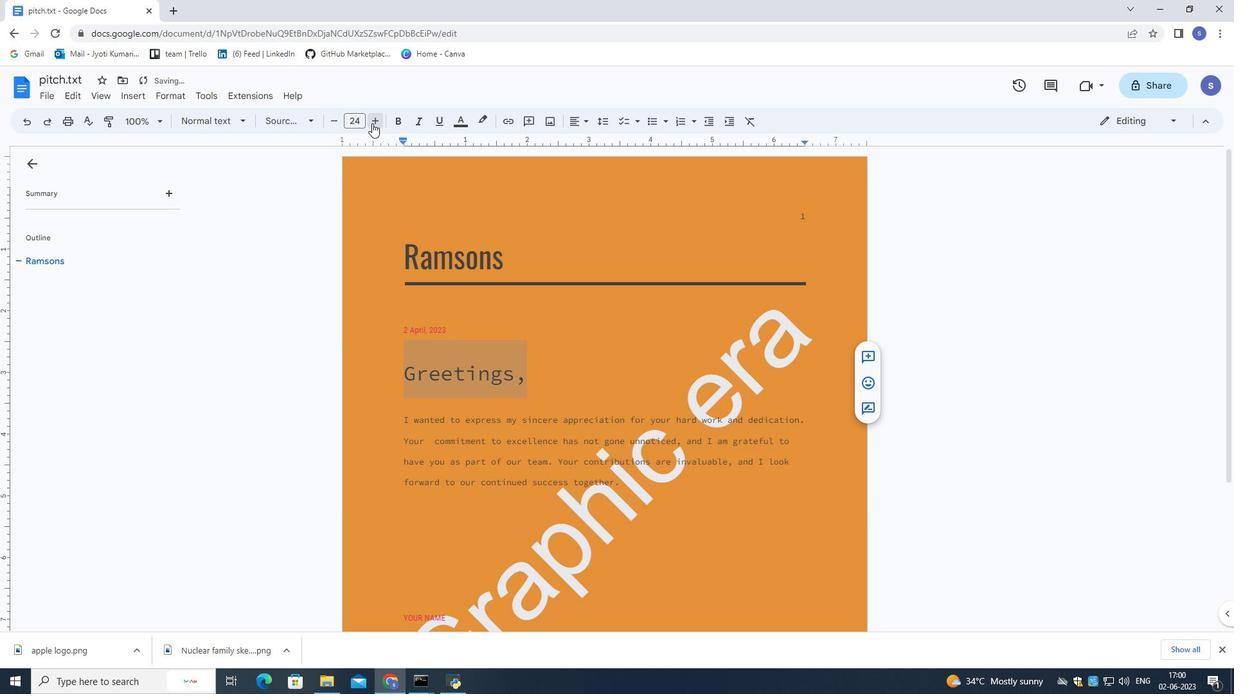 
Action: Mouse pressed left at (372, 123)
Screenshot: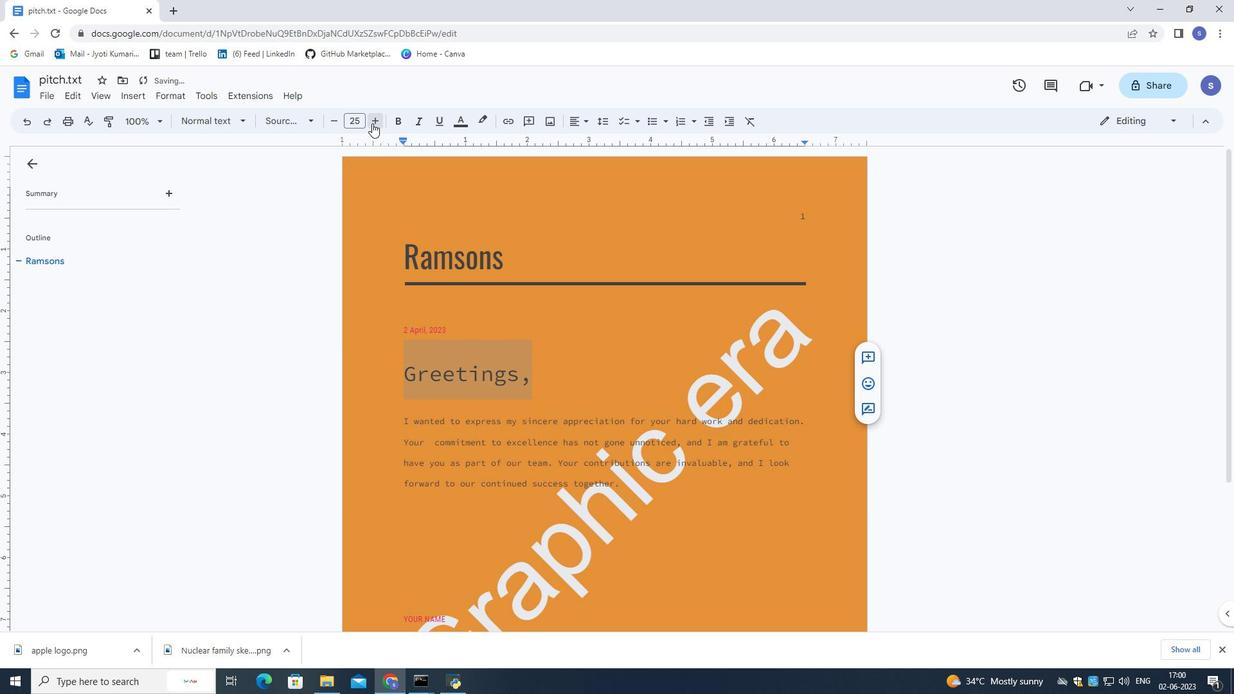 
Action: Mouse moved to (570, 381)
Screenshot: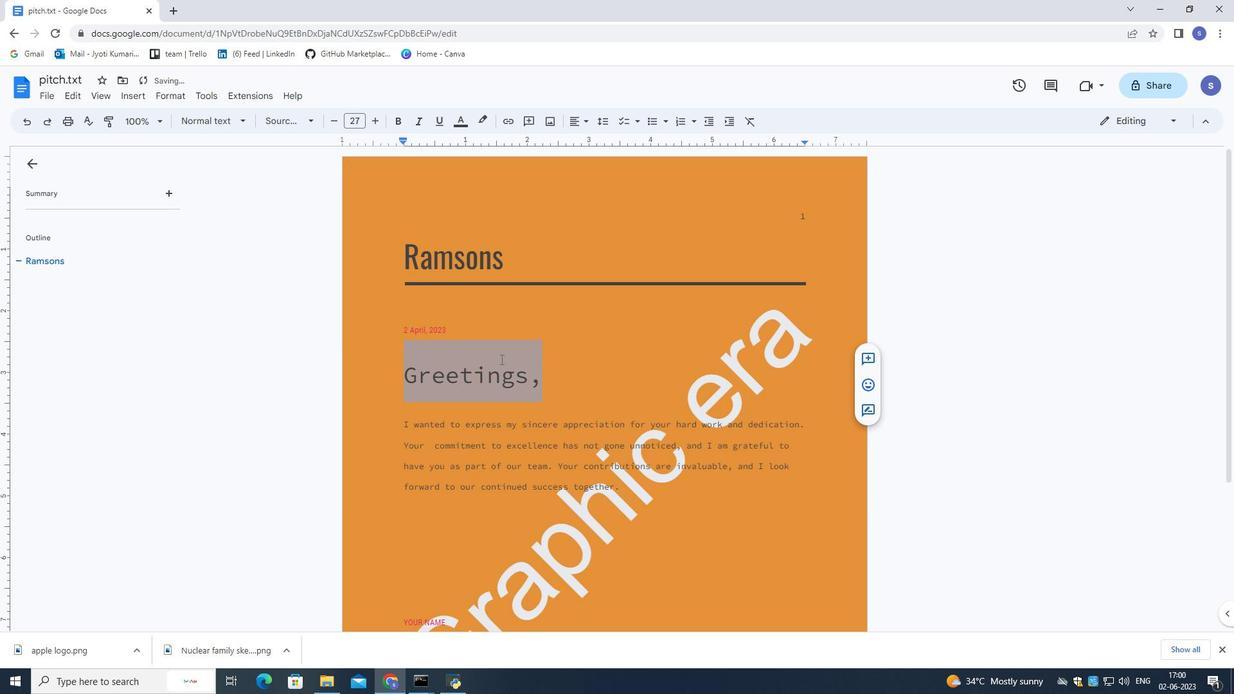 
Action: Mouse pressed left at (570, 381)
Screenshot: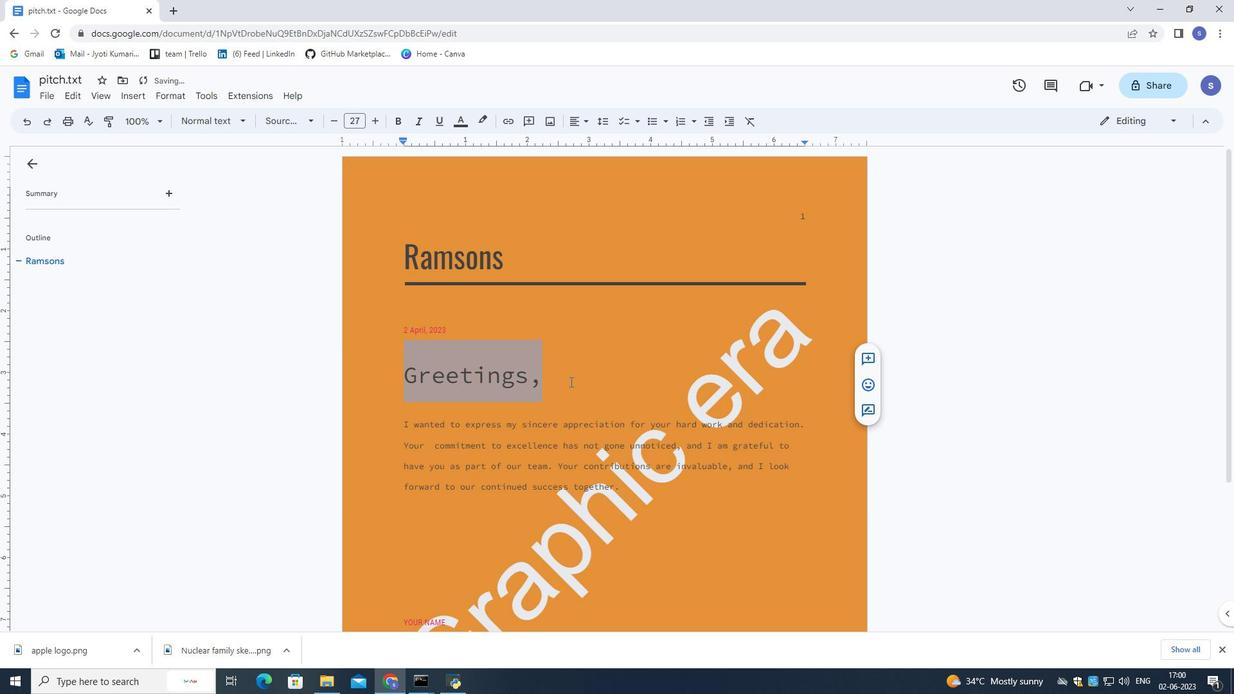 
